 Task: Add Laclare Family Creamery Goat Jack, Goat Milk Cheese to the cart.
Action: Mouse moved to (817, 282)
Screenshot: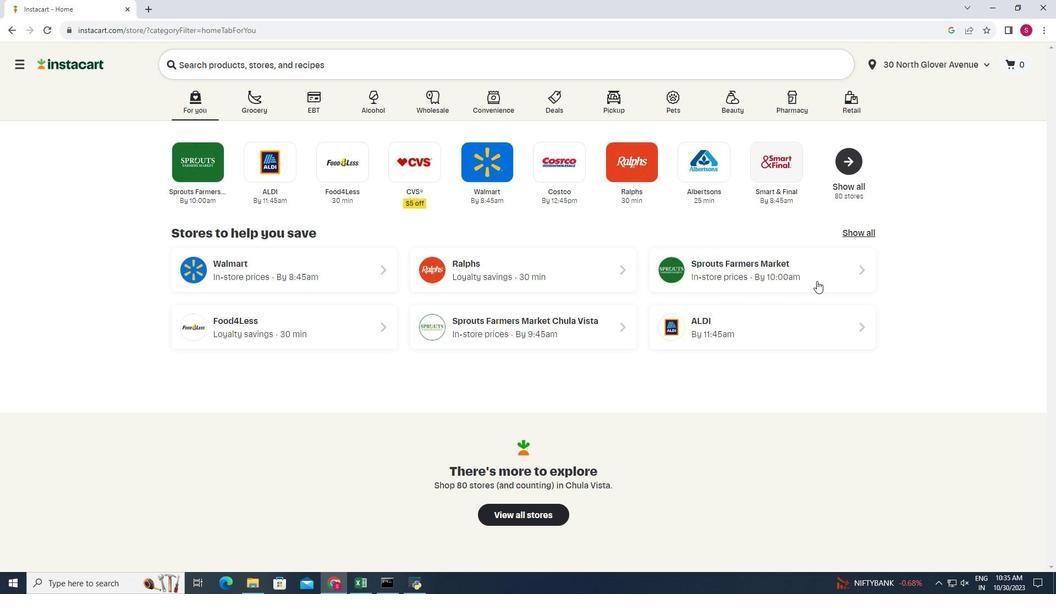 
Action: Mouse pressed left at (817, 282)
Screenshot: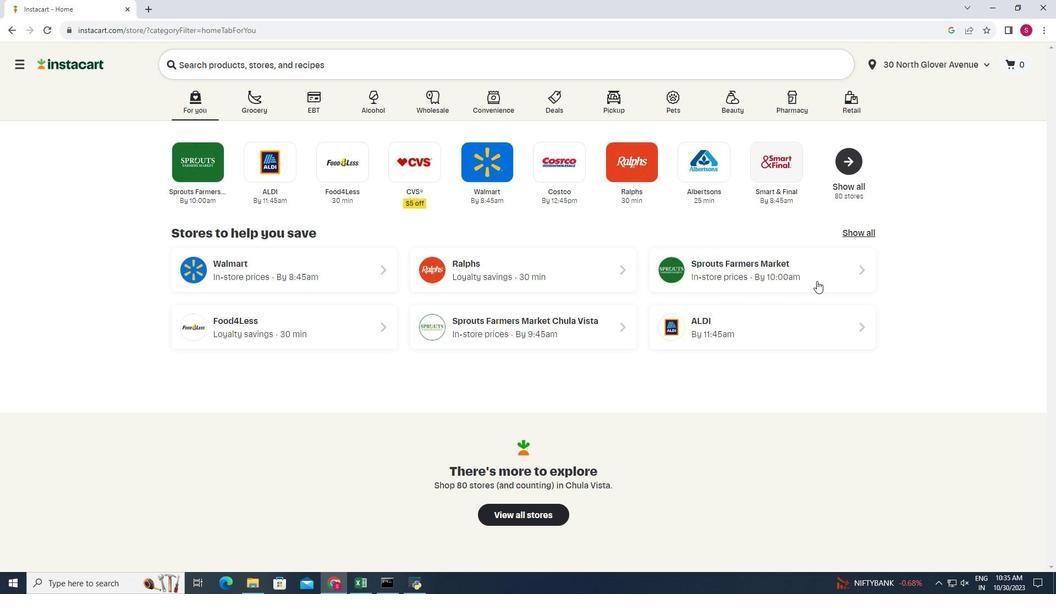 
Action: Mouse moved to (43, 485)
Screenshot: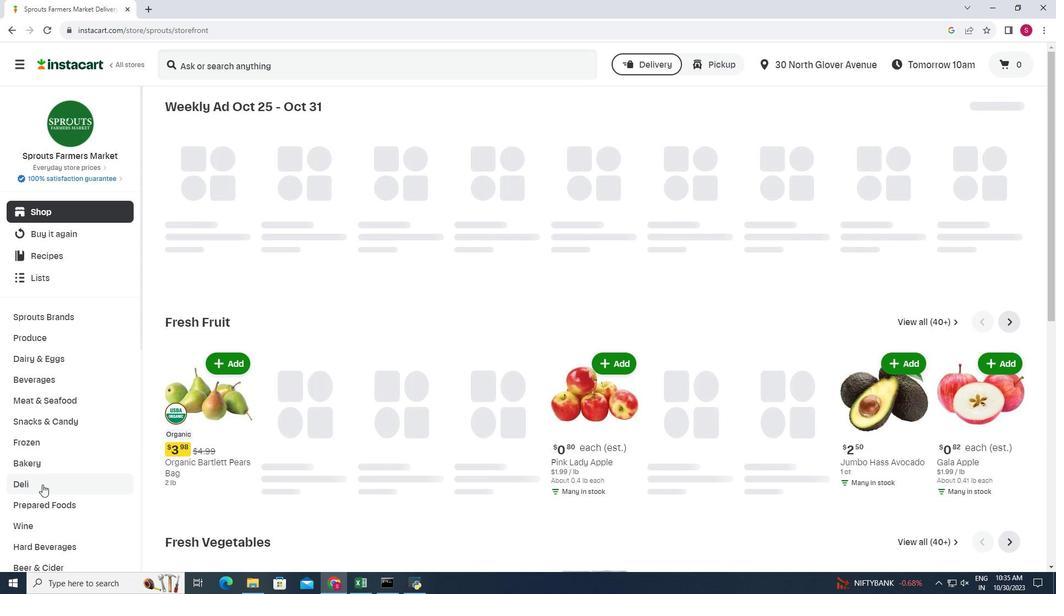 
Action: Mouse pressed left at (43, 485)
Screenshot: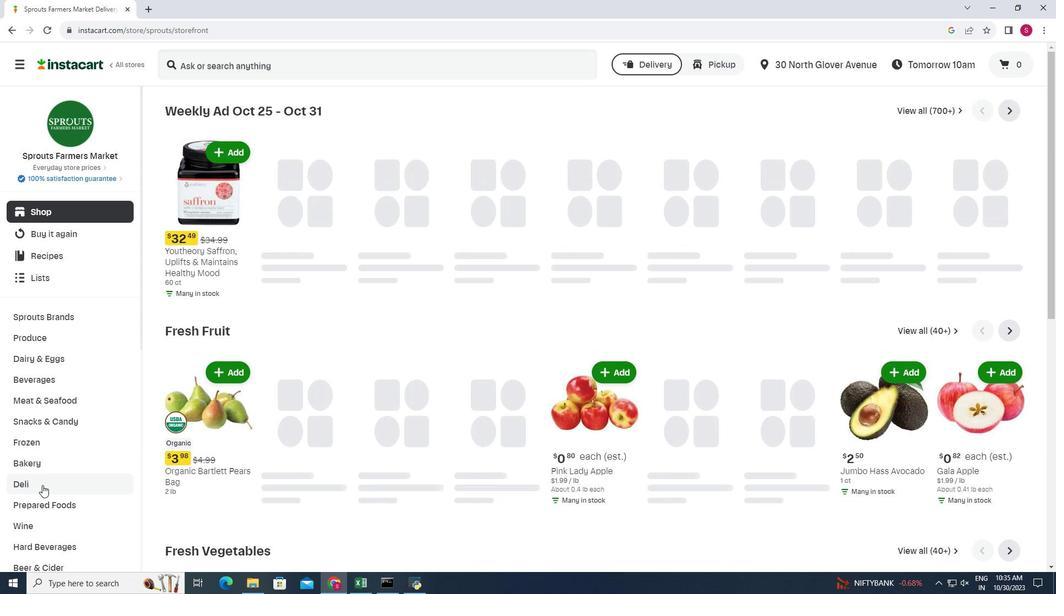 
Action: Mouse moved to (290, 134)
Screenshot: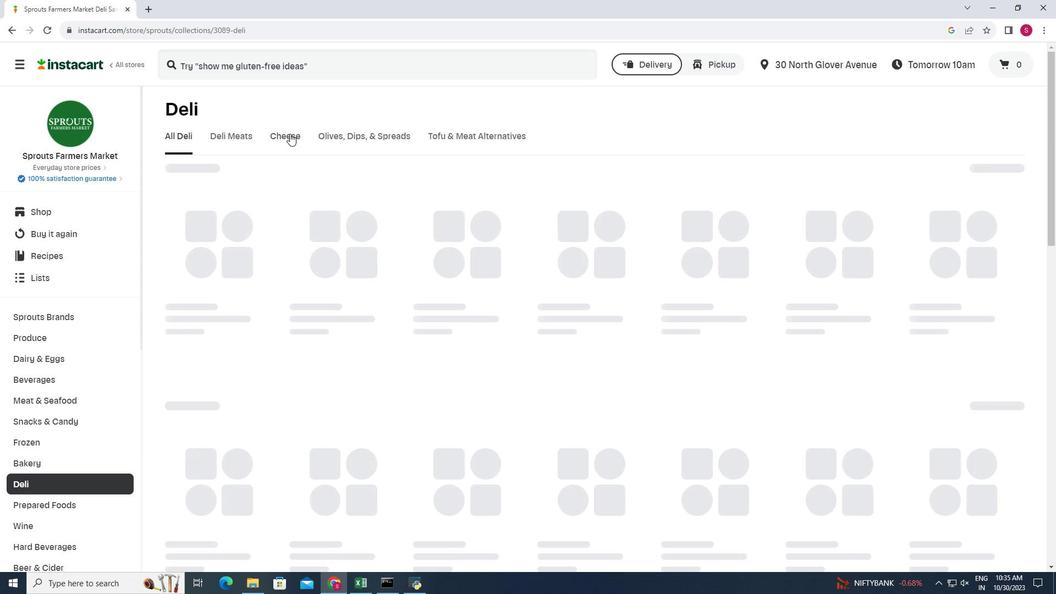 
Action: Mouse pressed left at (290, 134)
Screenshot: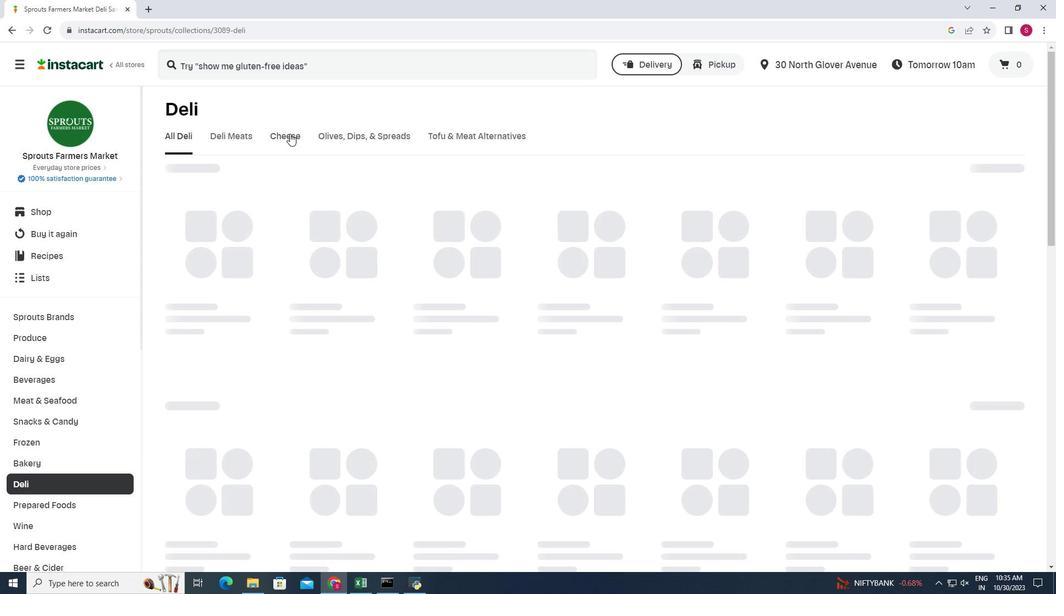 
Action: Mouse moved to (1031, 178)
Screenshot: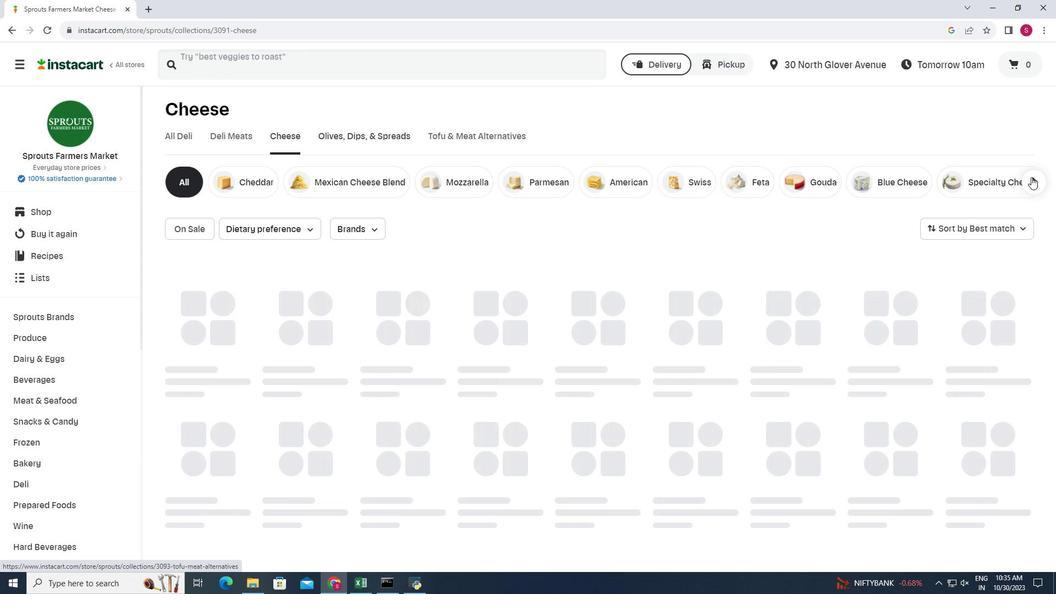 
Action: Mouse pressed left at (1031, 178)
Screenshot: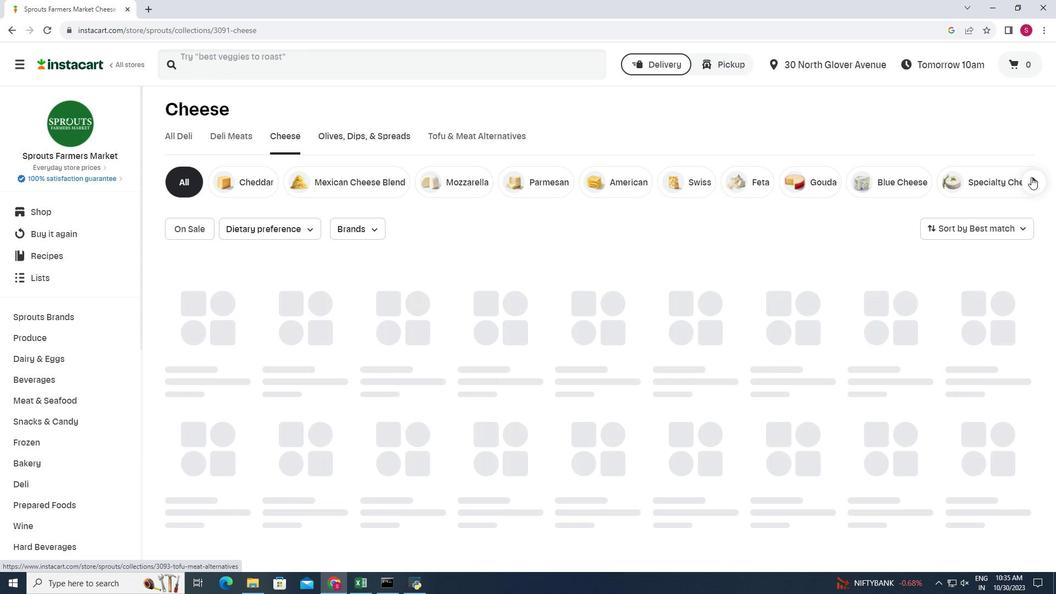 
Action: Mouse moved to (1035, 180)
Screenshot: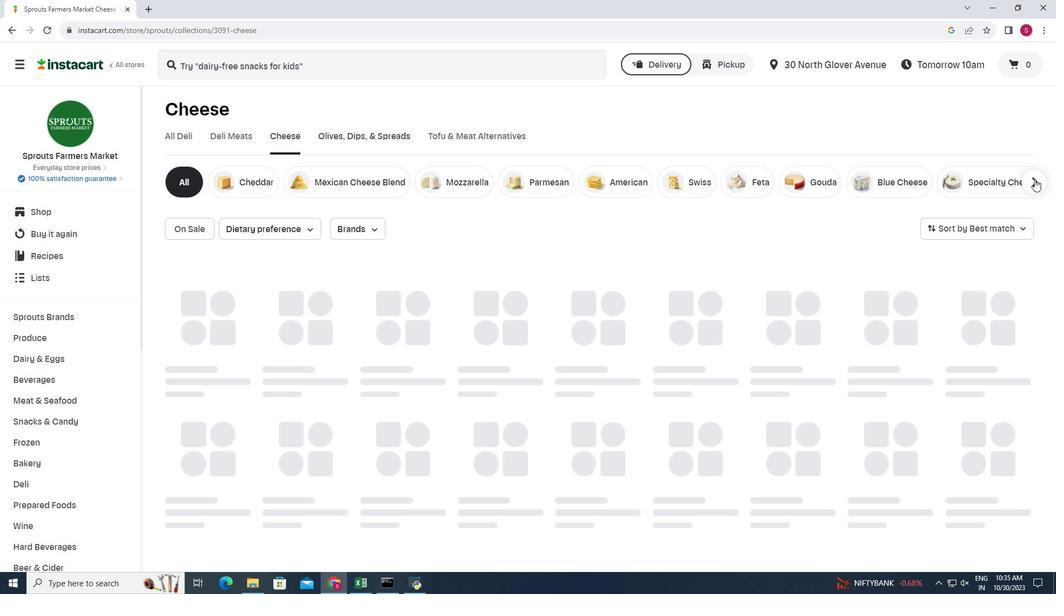 
Action: Mouse pressed left at (1035, 180)
Screenshot: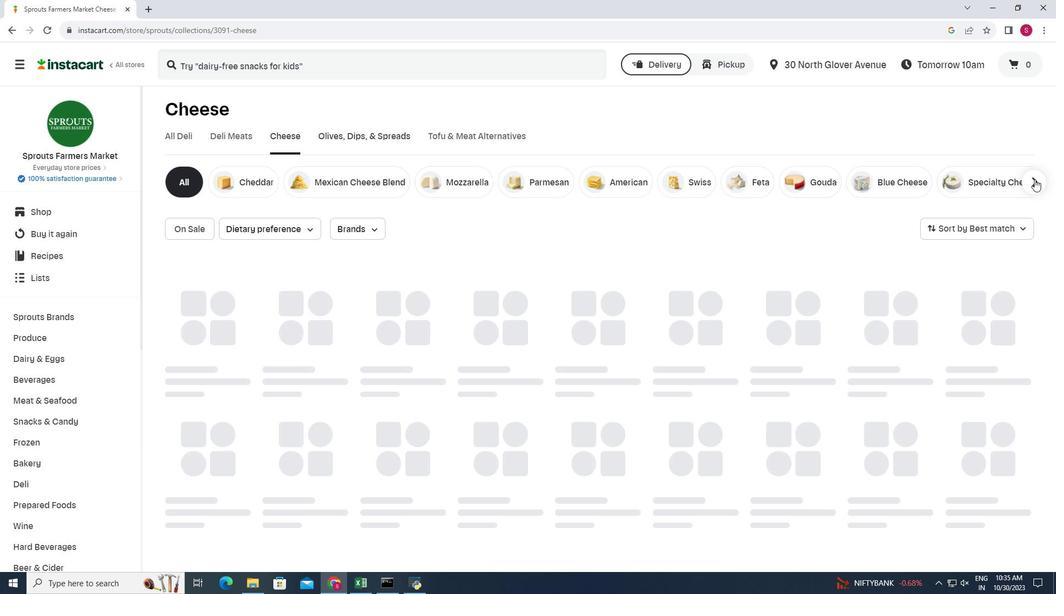 
Action: Mouse moved to (948, 180)
Screenshot: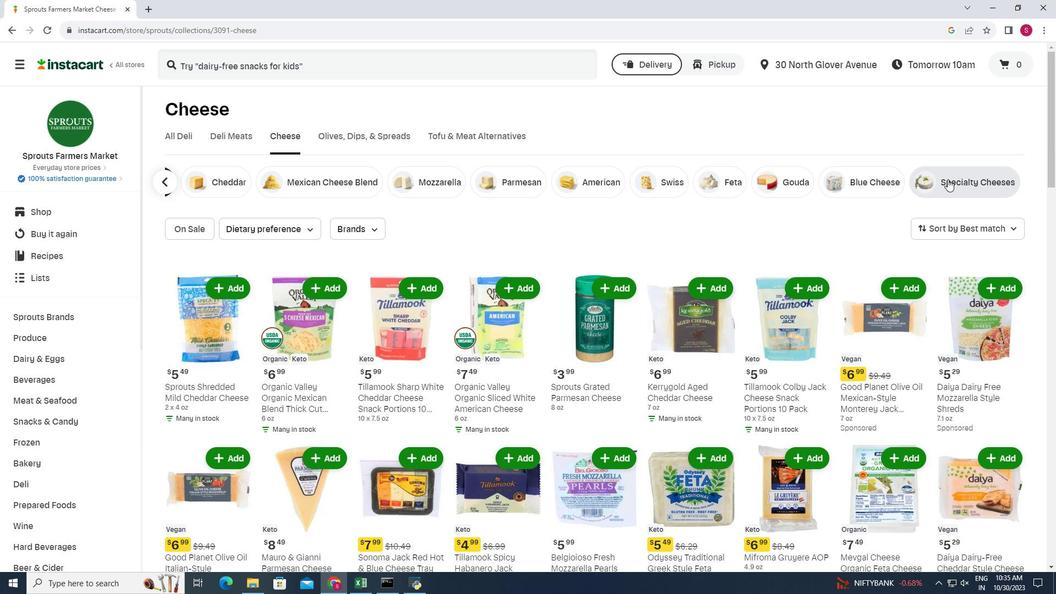 
Action: Mouse pressed left at (948, 180)
Screenshot: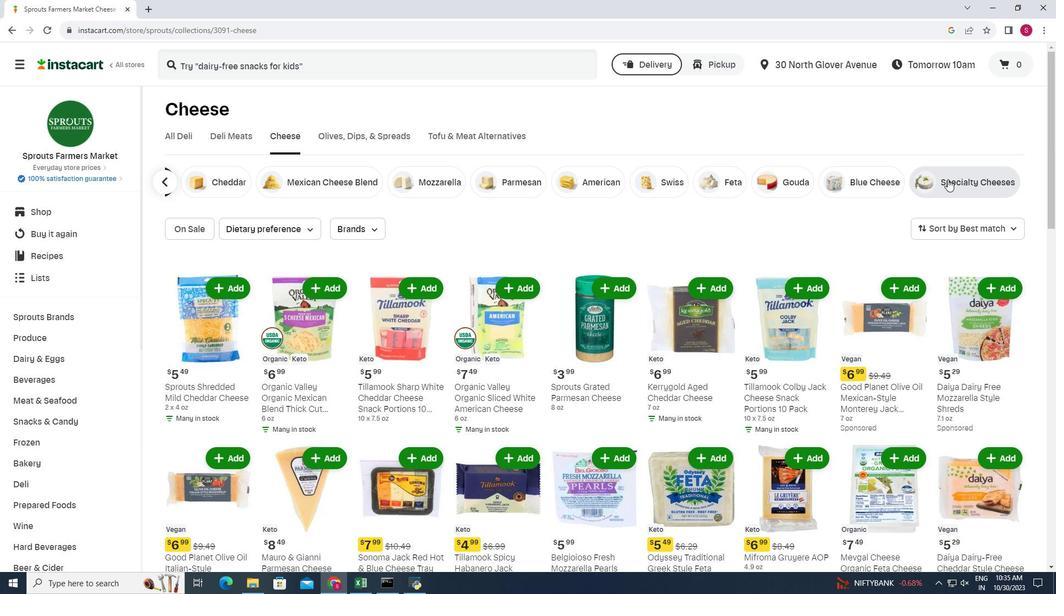 
Action: Mouse moved to (139, 266)
Screenshot: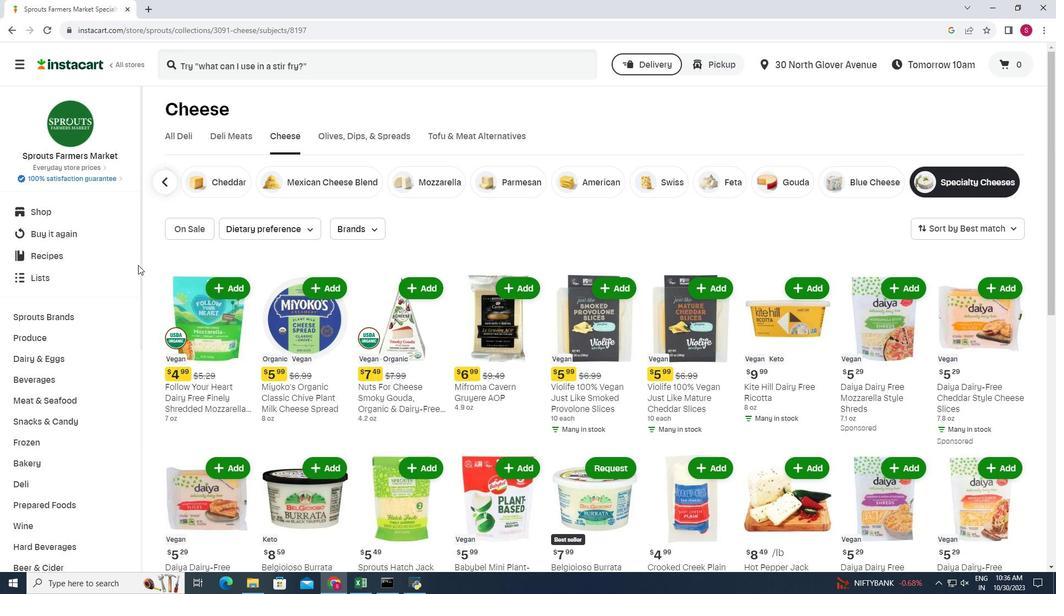 
Action: Mouse scrolled (139, 265) with delta (0, 0)
Screenshot: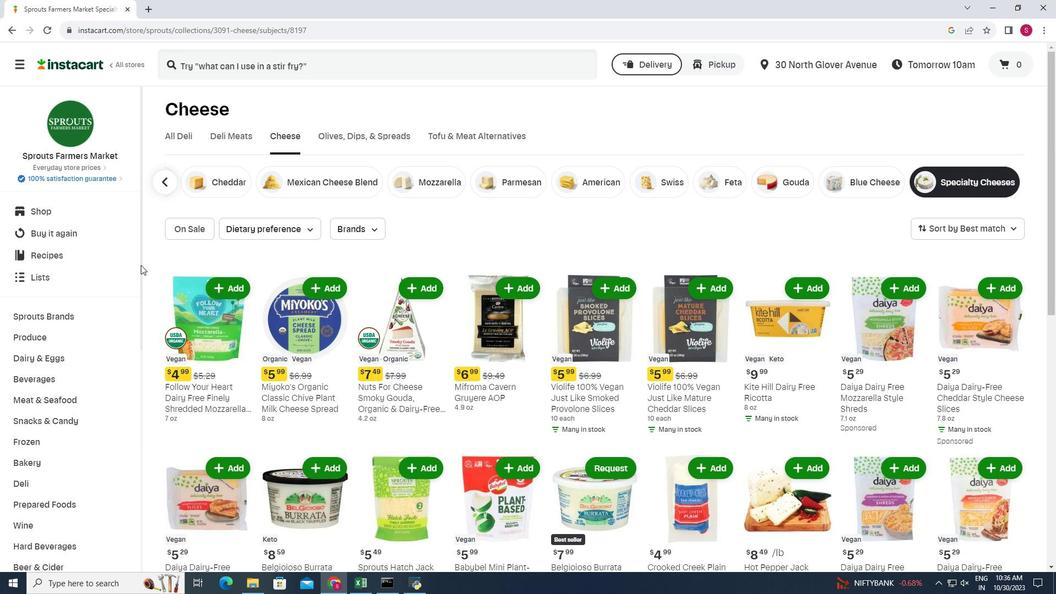 
Action: Mouse moved to (291, 279)
Screenshot: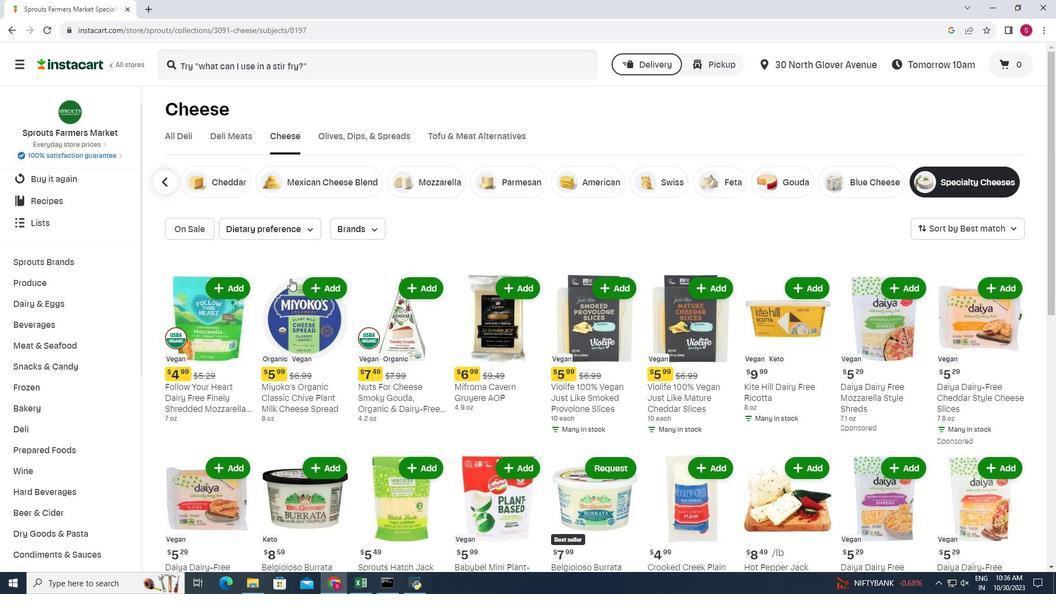 
Action: Mouse scrolled (291, 279) with delta (0, 0)
Screenshot: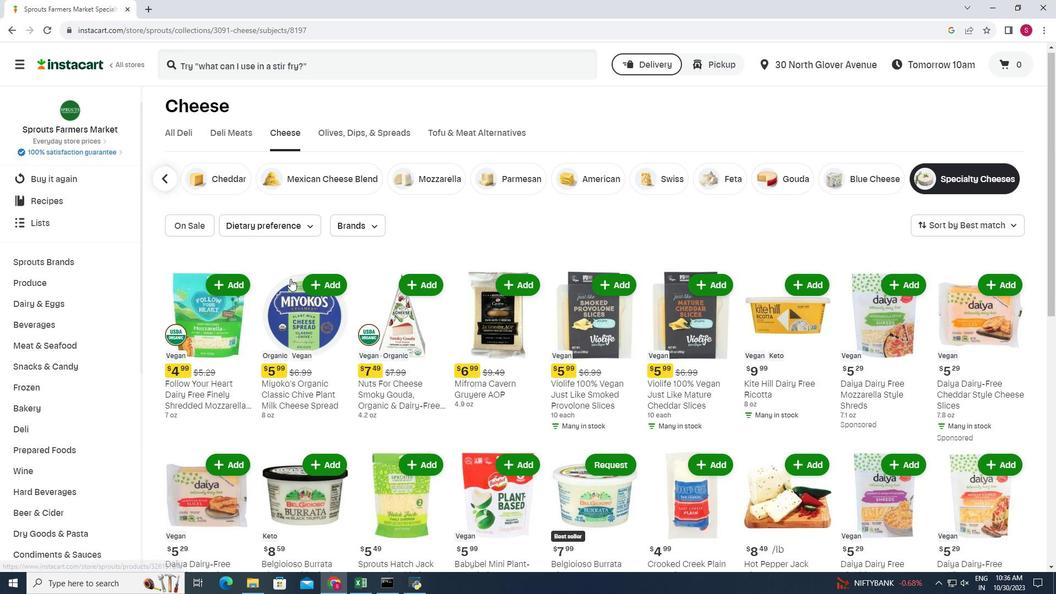
Action: Mouse moved to (1001, 314)
Screenshot: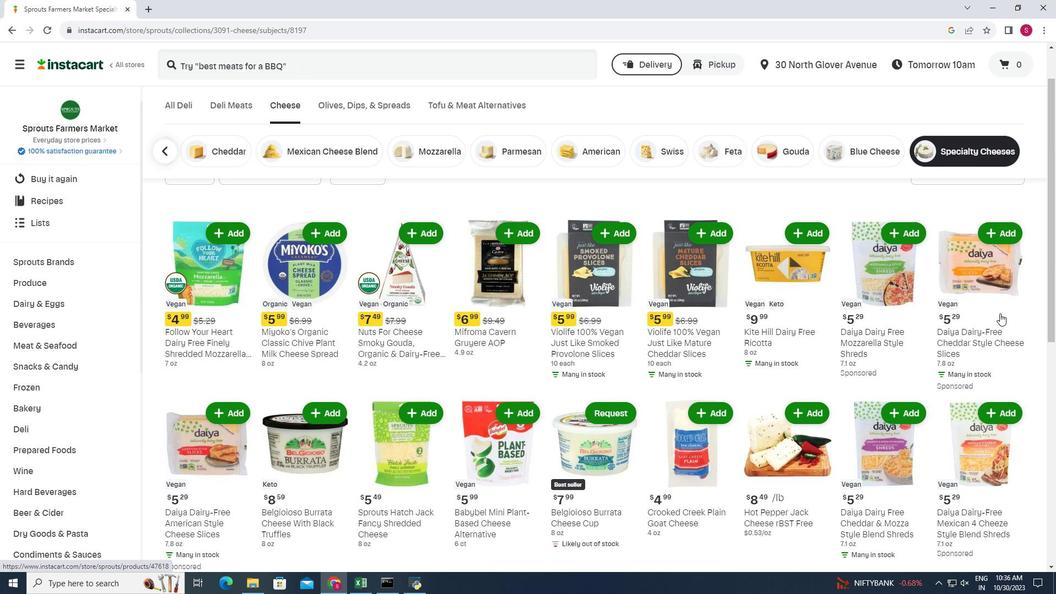 
Action: Mouse scrolled (1001, 314) with delta (0, 0)
Screenshot: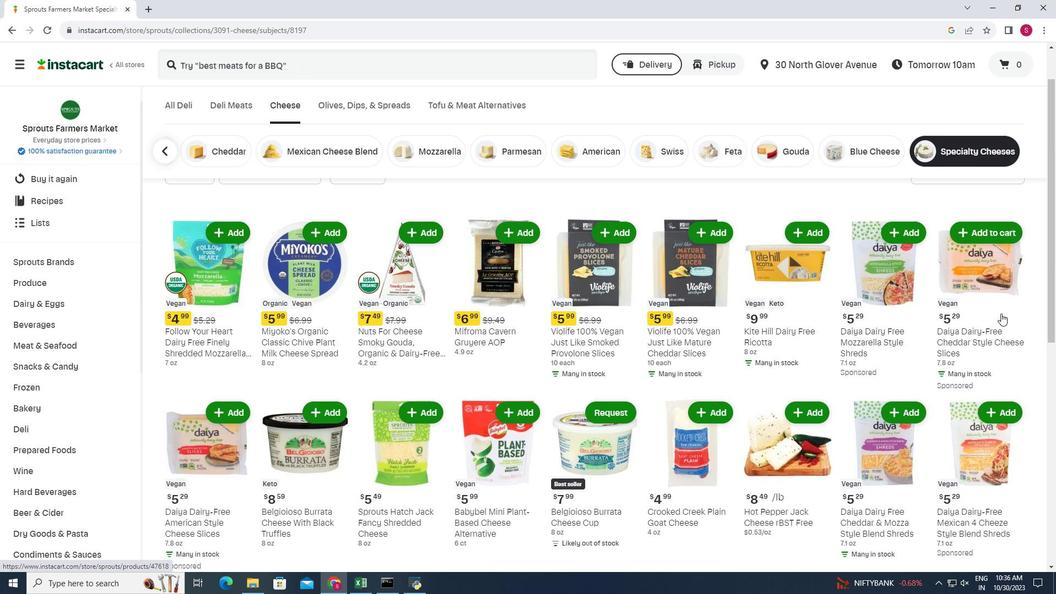 
Action: Mouse moved to (1002, 314)
Screenshot: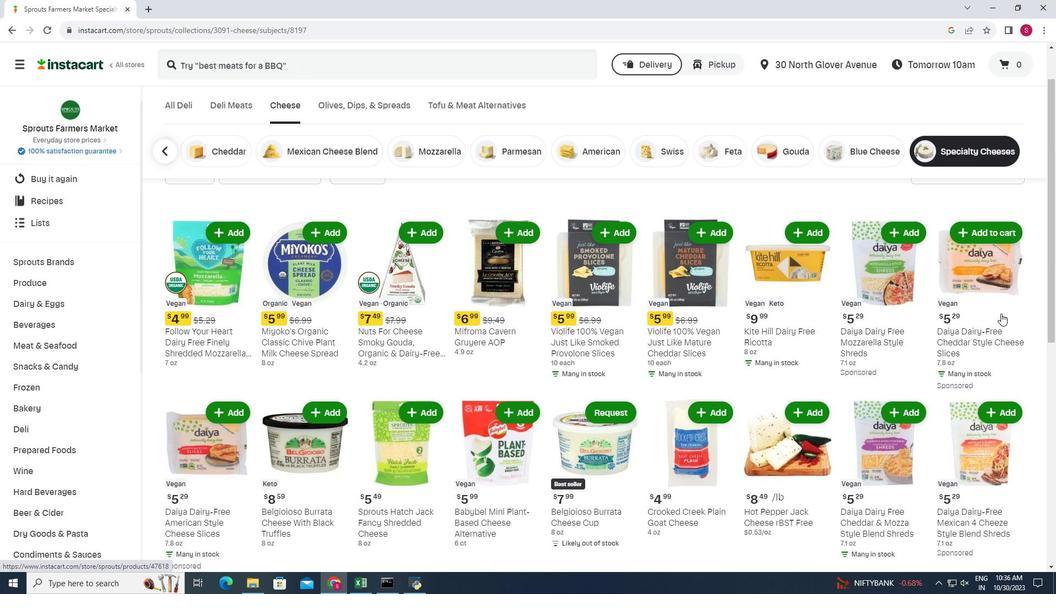 
Action: Mouse scrolled (1002, 314) with delta (0, 0)
Screenshot: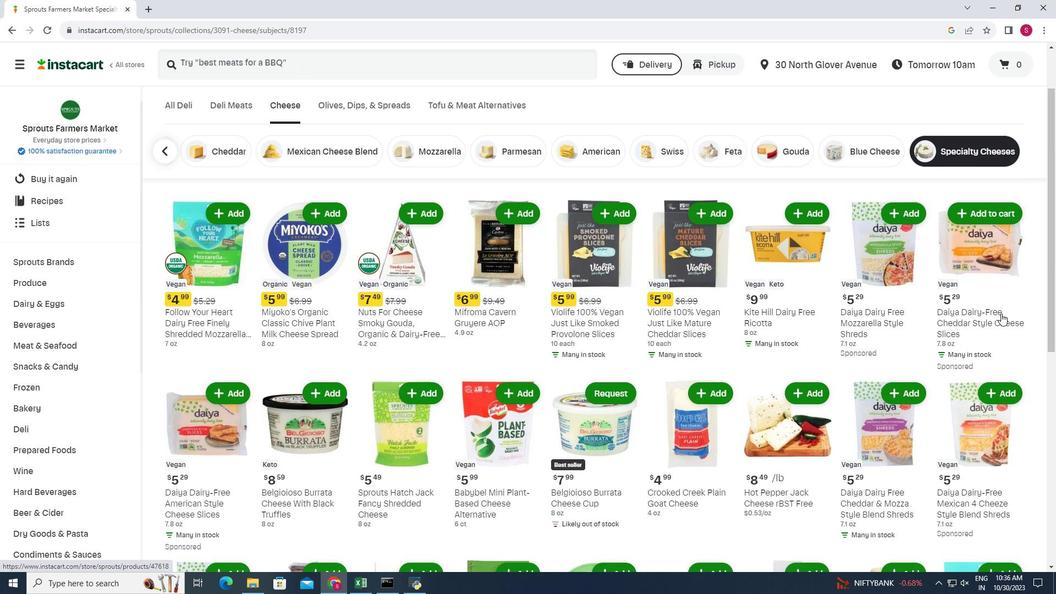 
Action: Mouse moved to (187, 362)
Screenshot: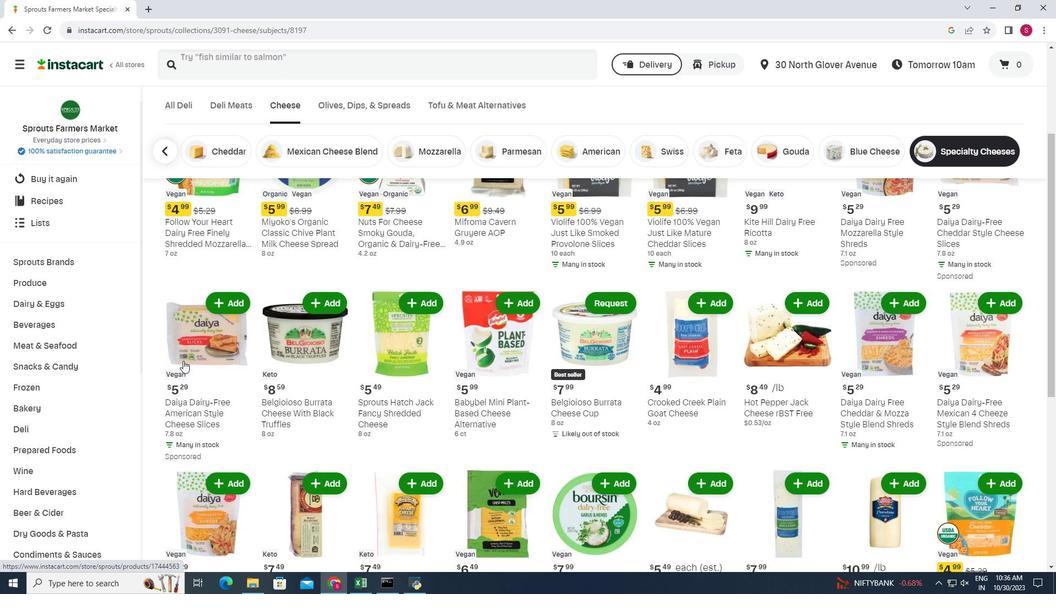 
Action: Mouse scrolled (187, 361) with delta (0, 0)
Screenshot: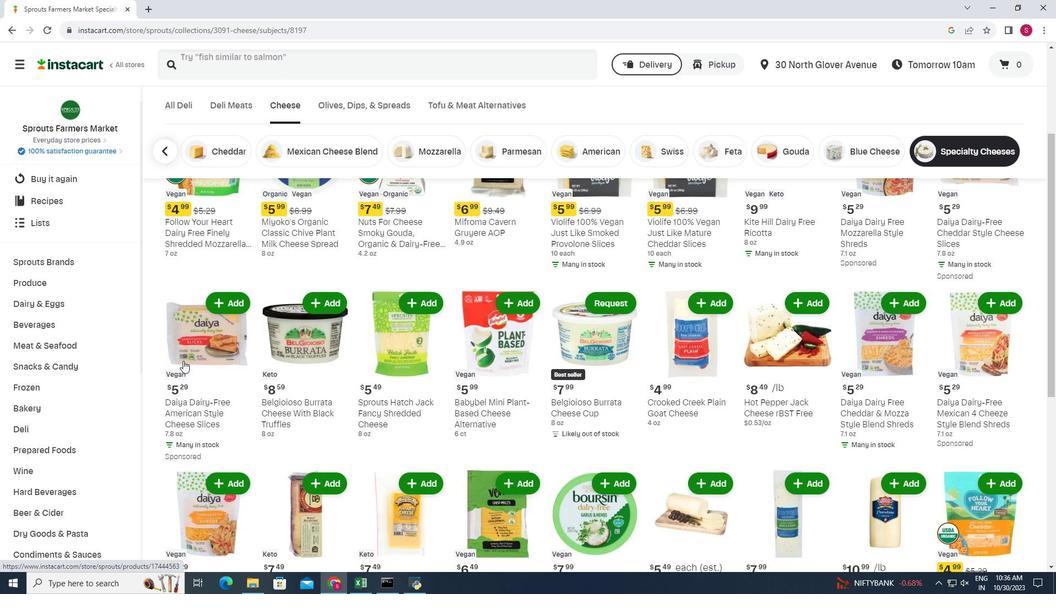 
Action: Mouse moved to (181, 361)
Screenshot: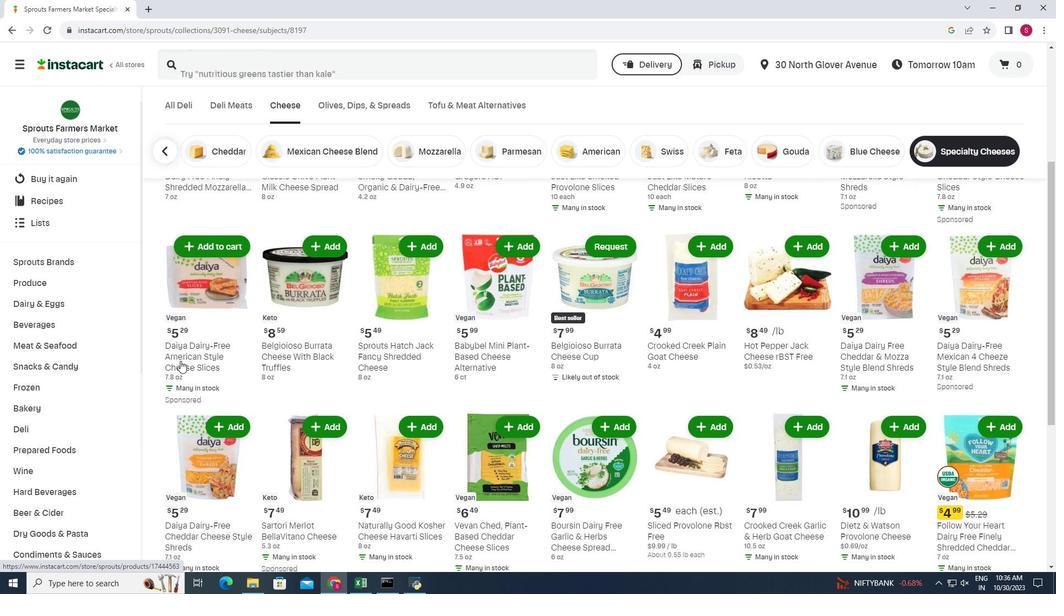 
Action: Mouse scrolled (181, 361) with delta (0, 0)
Screenshot: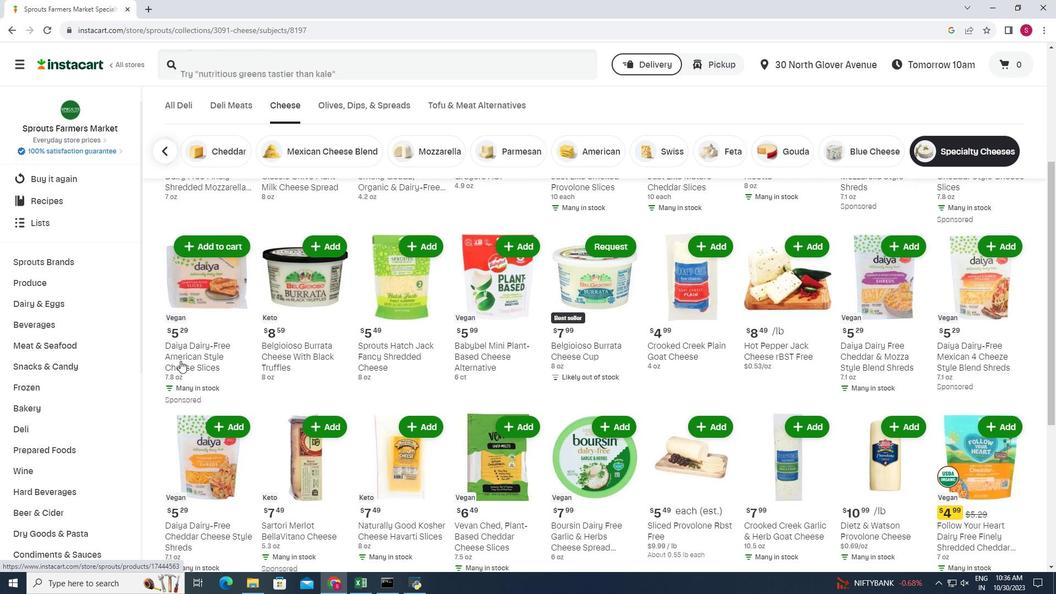 
Action: Mouse moved to (180, 361)
Screenshot: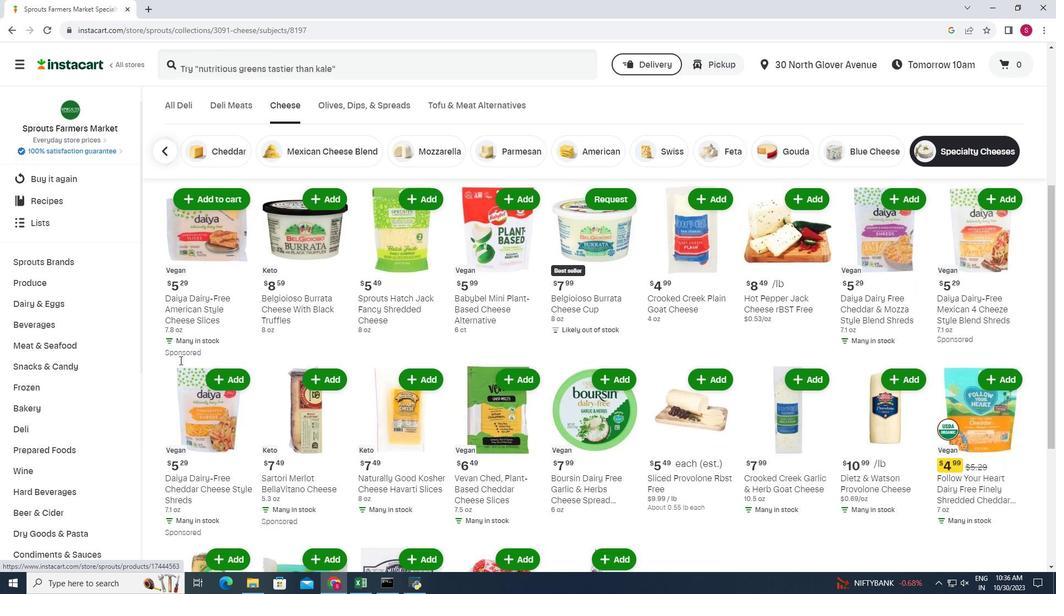 
Action: Mouse scrolled (180, 360) with delta (0, 0)
Screenshot: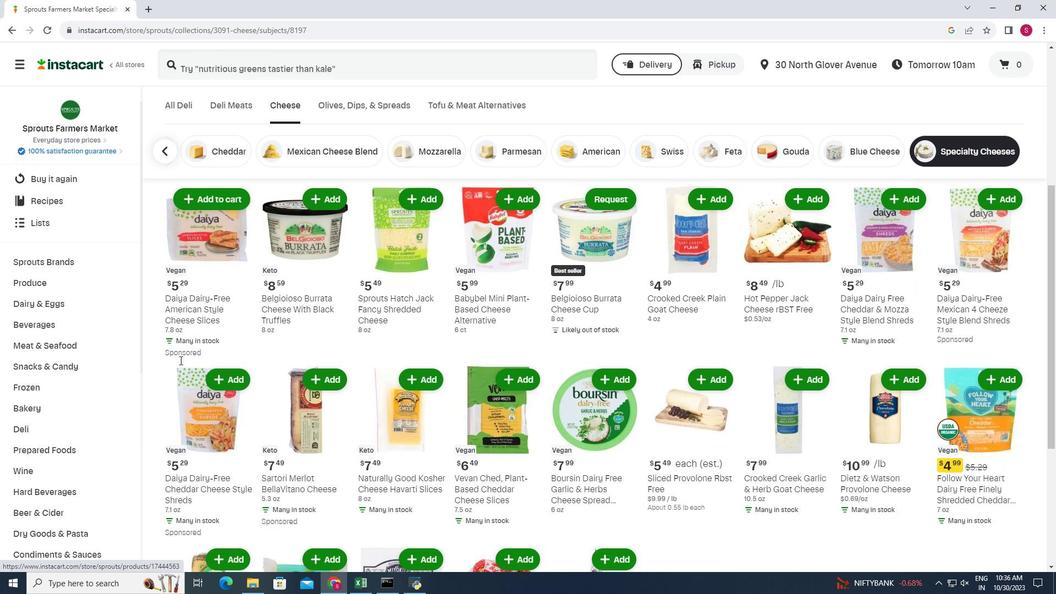 
Action: Mouse moved to (1011, 396)
Screenshot: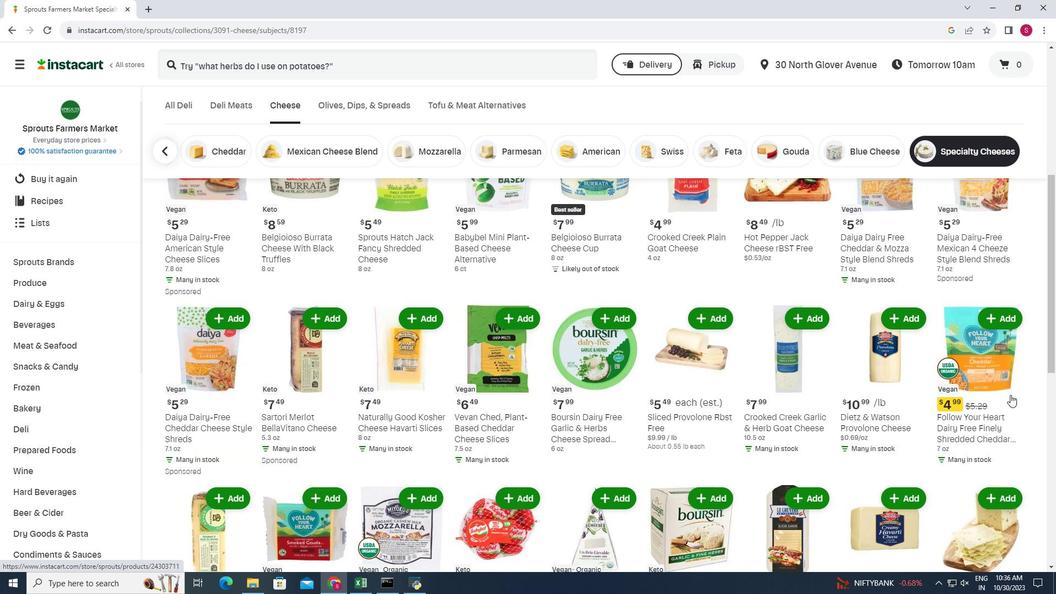 
Action: Mouse scrolled (1011, 395) with delta (0, 0)
Screenshot: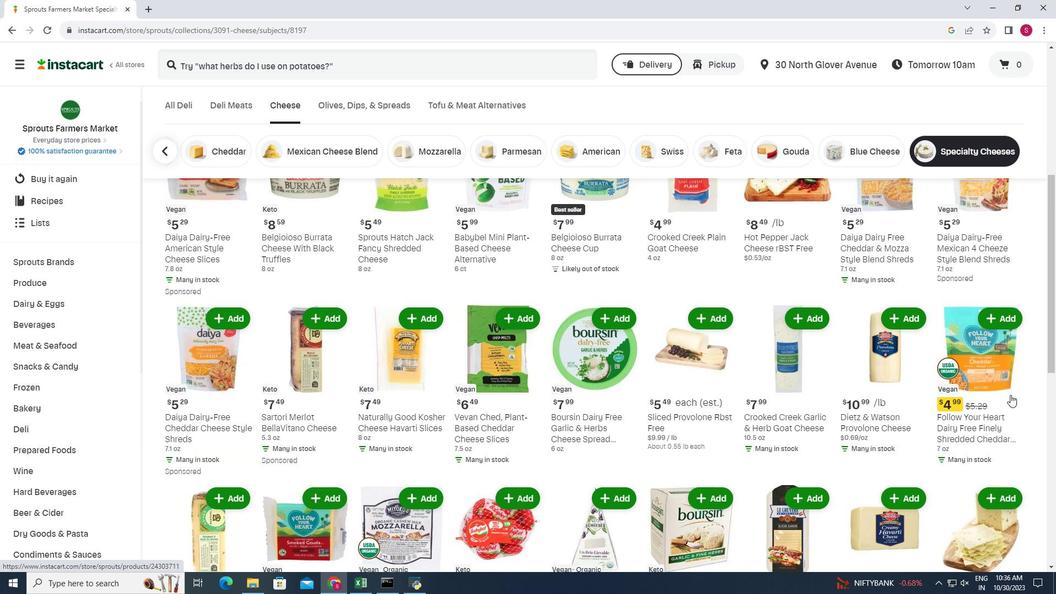 
Action: Mouse moved to (1011, 396)
Screenshot: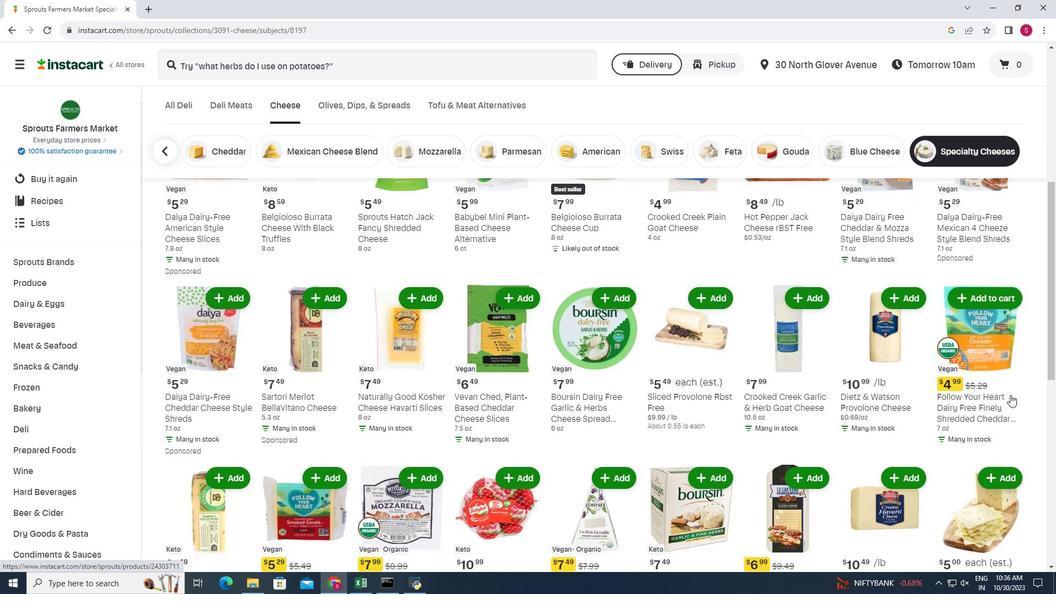 
Action: Mouse scrolled (1011, 395) with delta (0, 0)
Screenshot: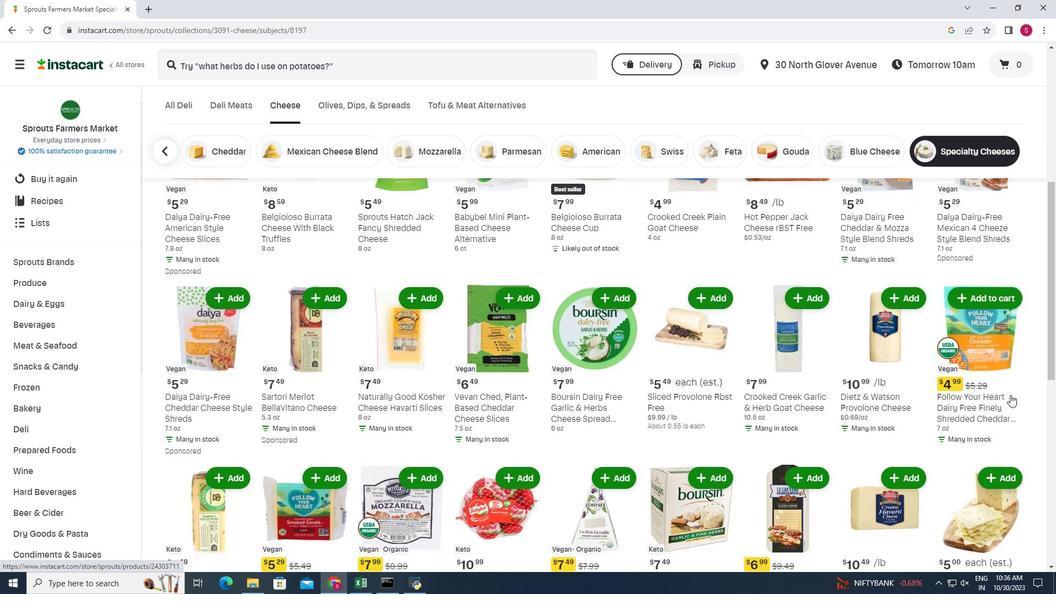 
Action: Mouse scrolled (1011, 395) with delta (0, 0)
Screenshot: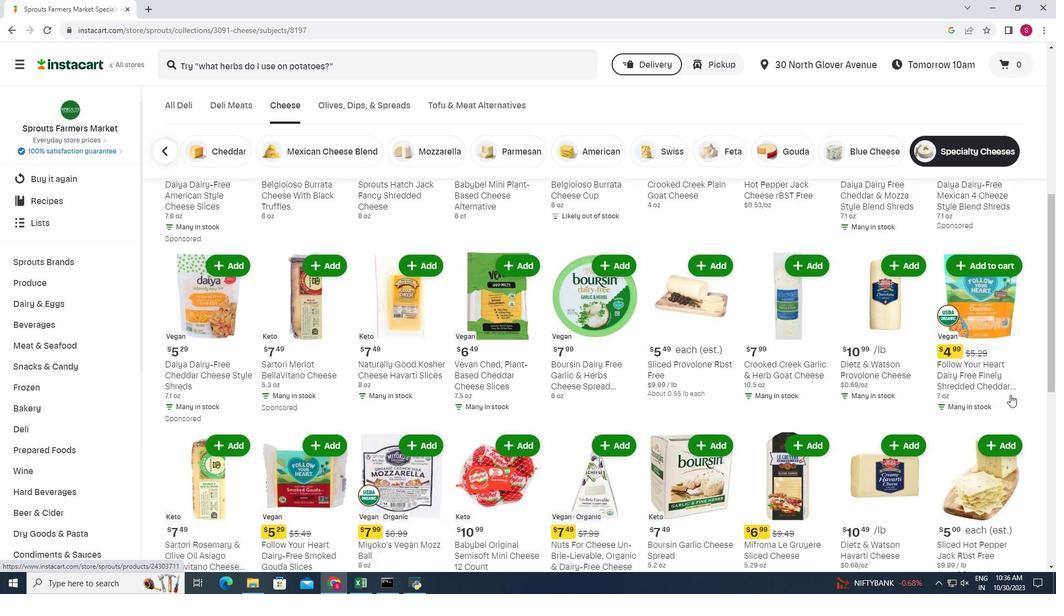 
Action: Mouse moved to (174, 372)
Screenshot: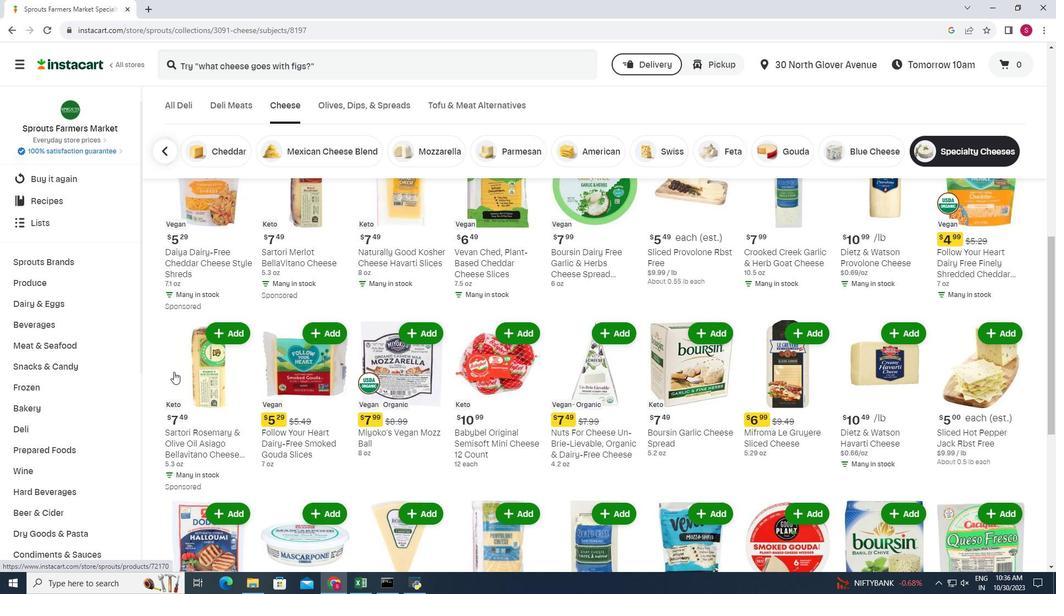 
Action: Mouse scrolled (174, 372) with delta (0, 0)
Screenshot: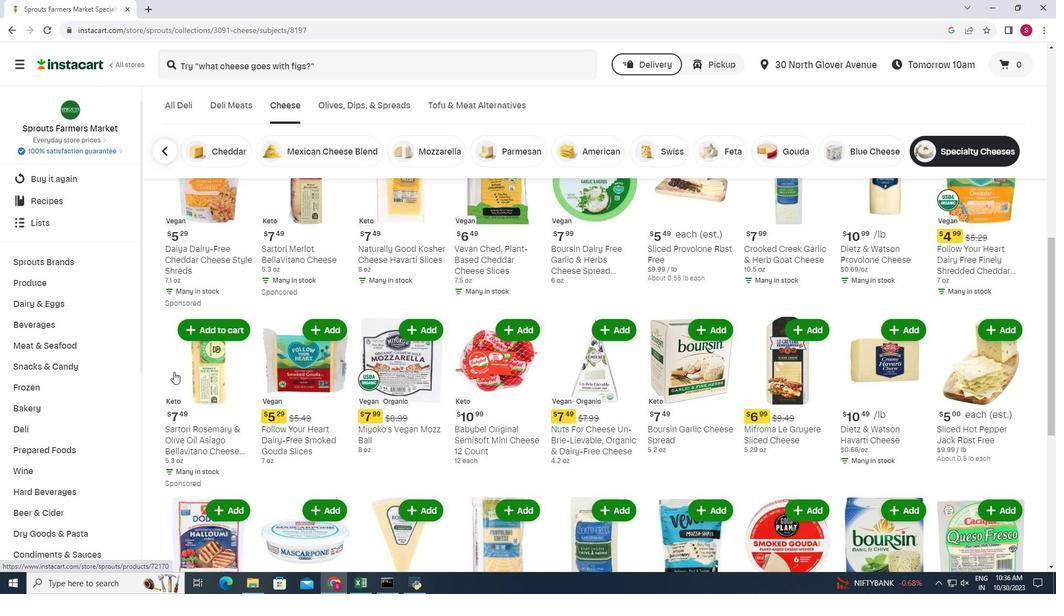 
Action: Mouse scrolled (174, 372) with delta (0, 0)
Screenshot: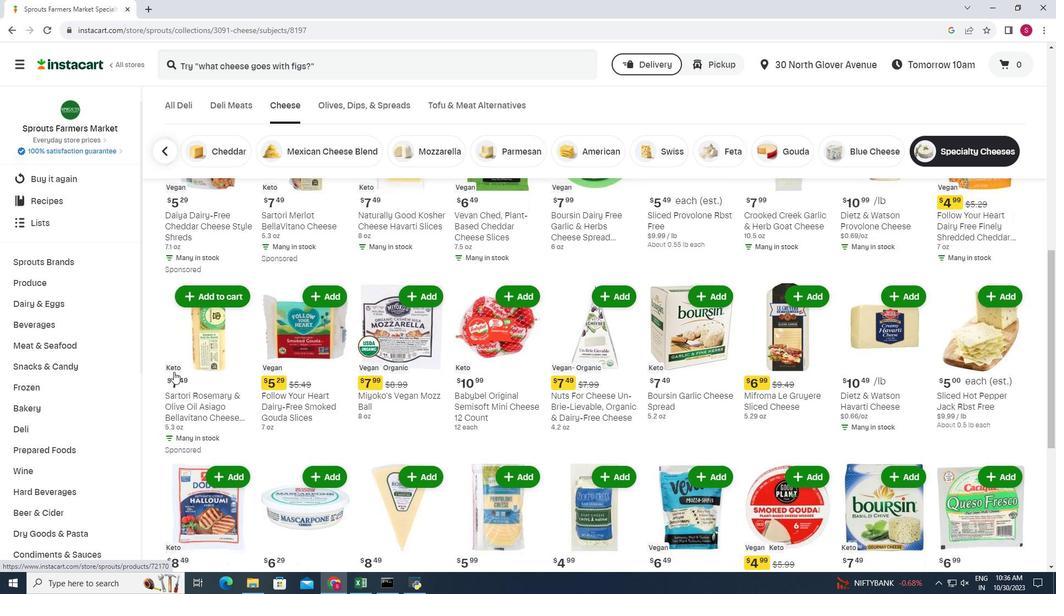 
Action: Mouse scrolled (174, 372) with delta (0, 0)
Screenshot: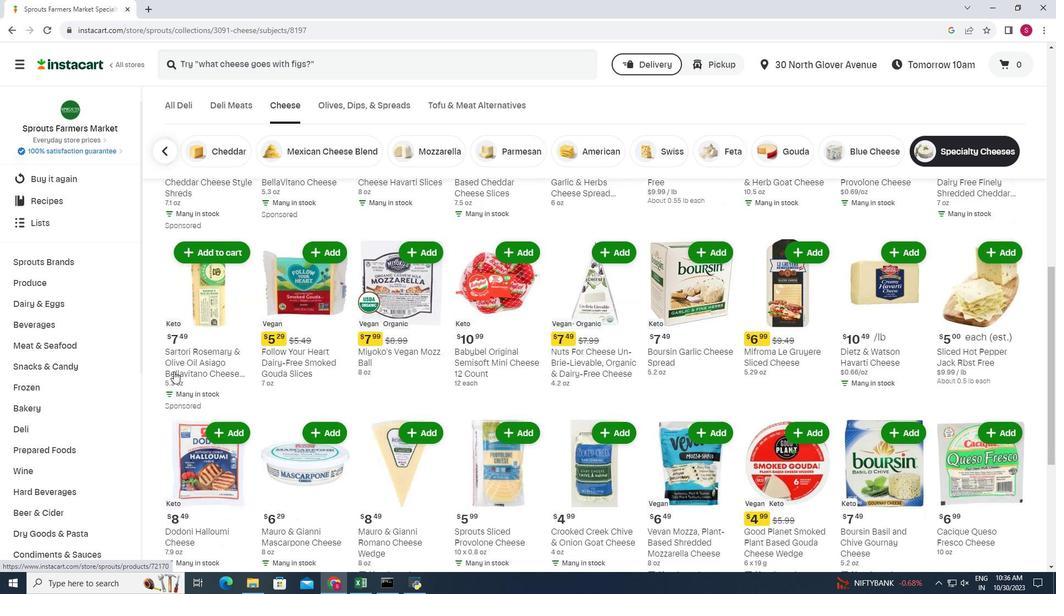 
Action: Mouse moved to (1052, 395)
Screenshot: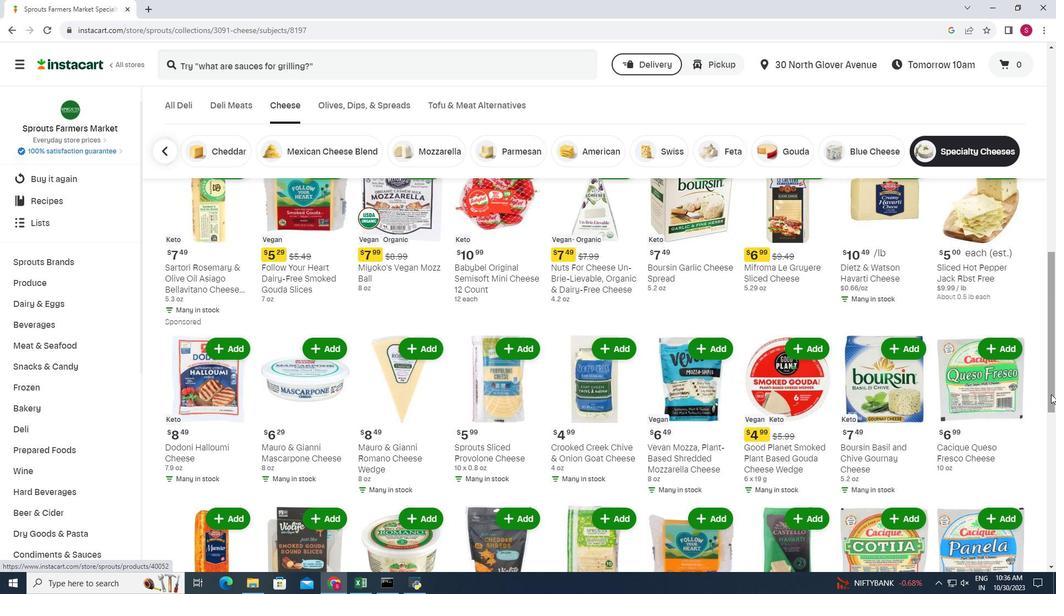
Action: Mouse scrolled (1052, 394) with delta (0, 0)
Screenshot: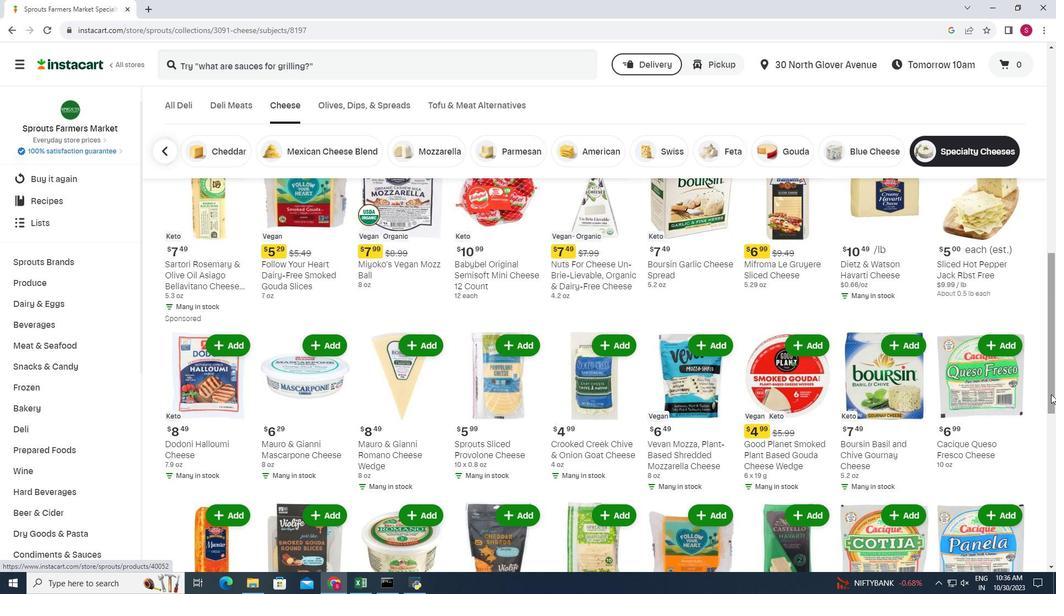 
Action: Mouse scrolled (1052, 394) with delta (0, 0)
Screenshot: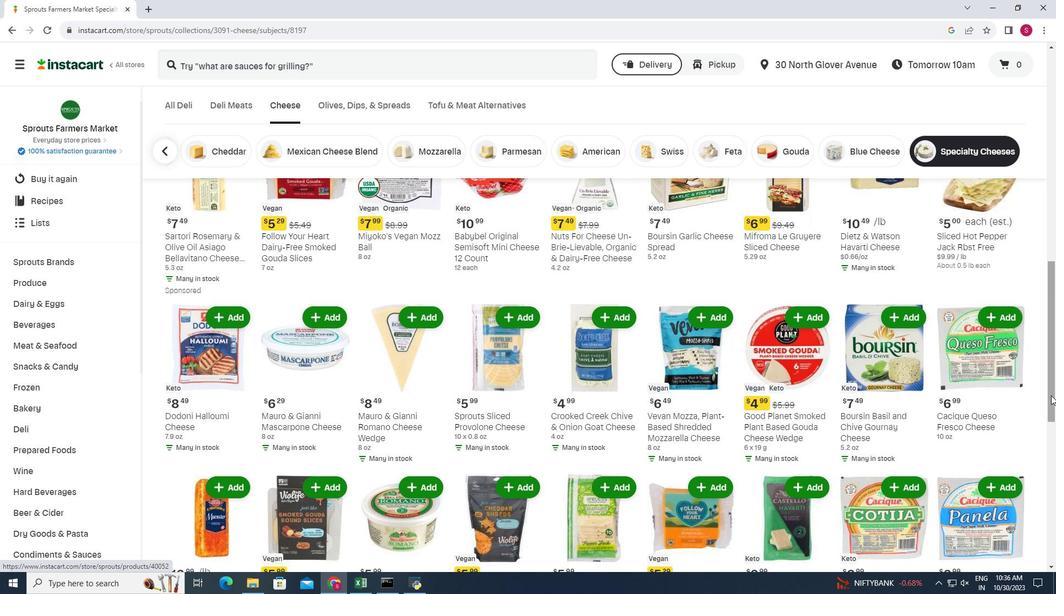 
Action: Mouse moved to (1052, 396)
Screenshot: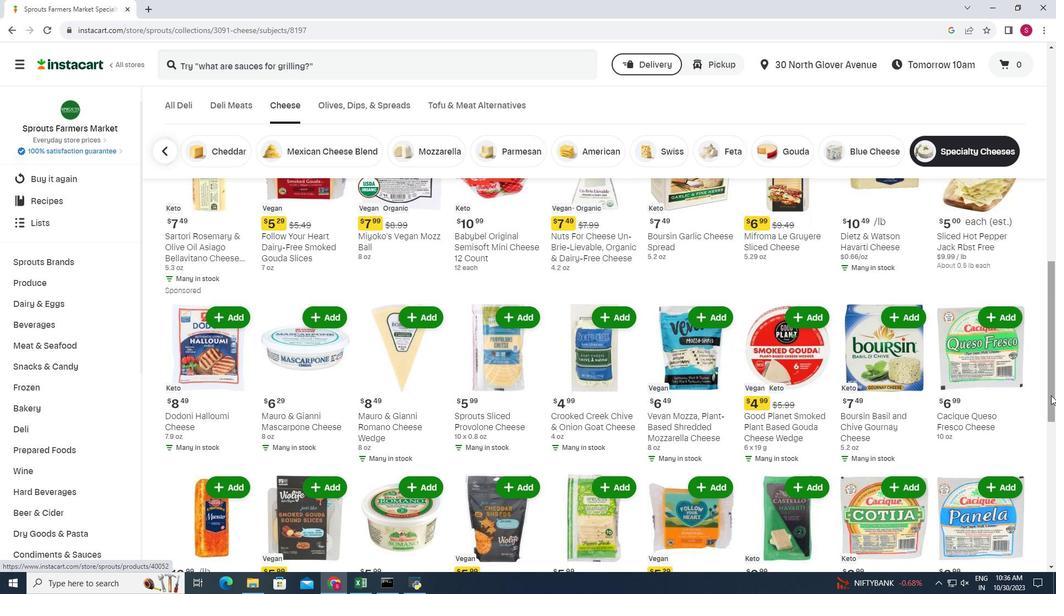 
Action: Mouse scrolled (1052, 396) with delta (0, 0)
Screenshot: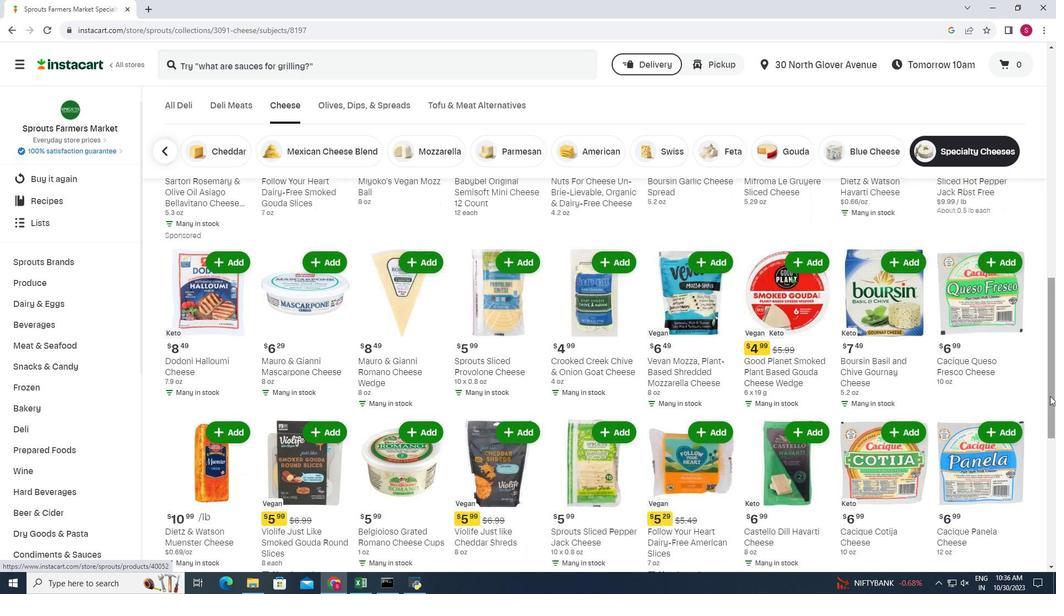 
Action: Mouse moved to (215, 381)
Screenshot: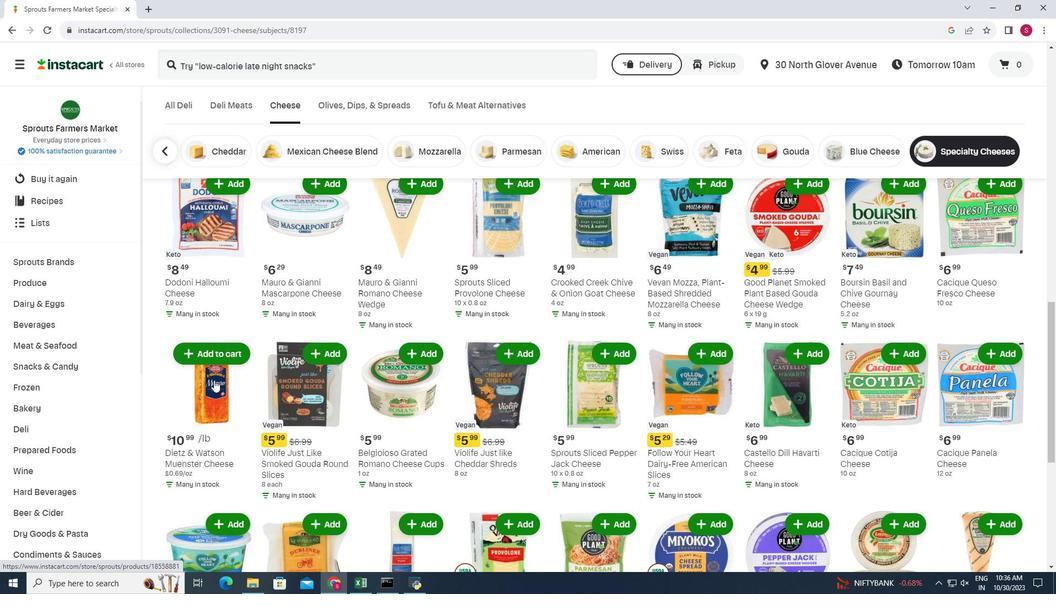 
Action: Mouse scrolled (215, 380) with delta (0, 0)
Screenshot: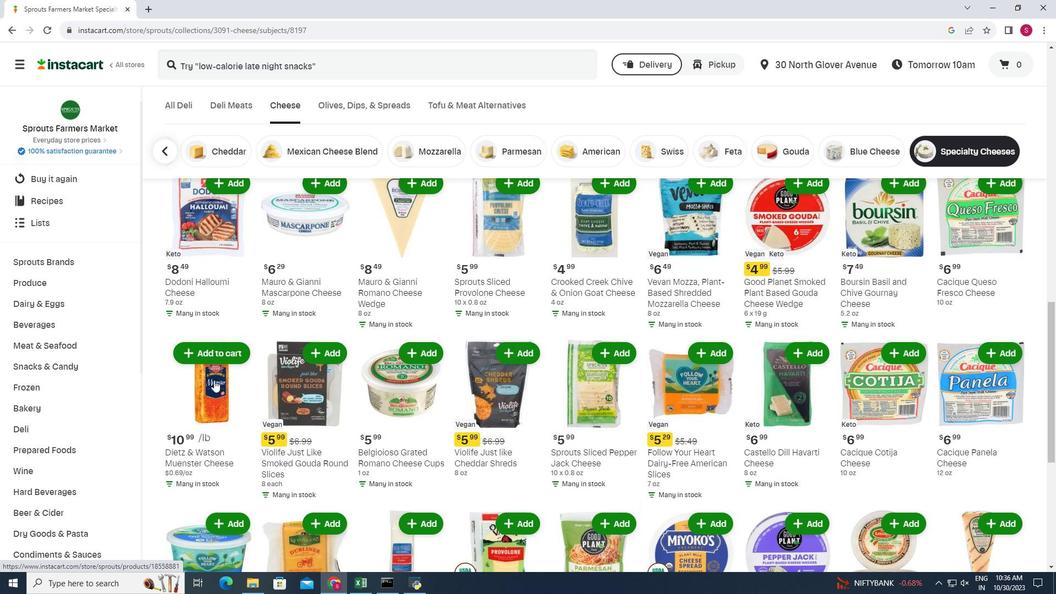 
Action: Mouse scrolled (215, 380) with delta (0, 0)
Screenshot: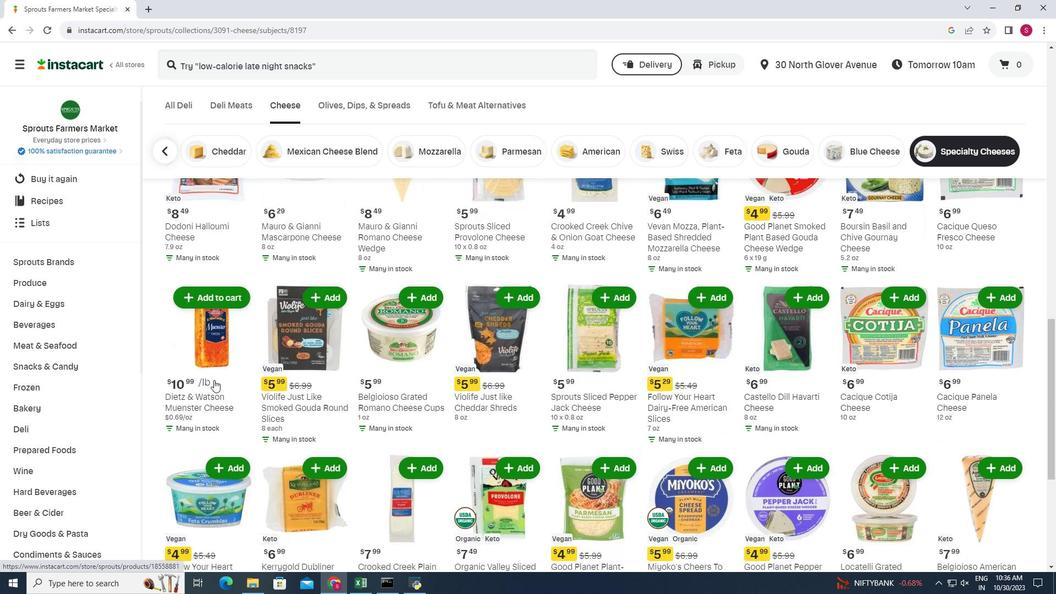 
Action: Mouse scrolled (215, 380) with delta (0, 0)
Screenshot: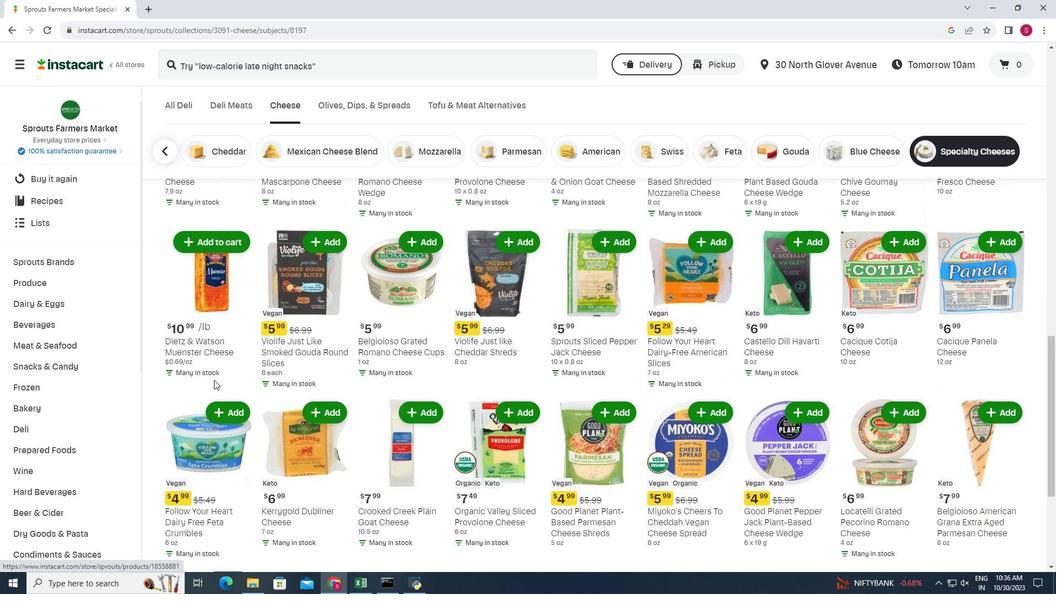 
Action: Mouse moved to (968, 445)
Screenshot: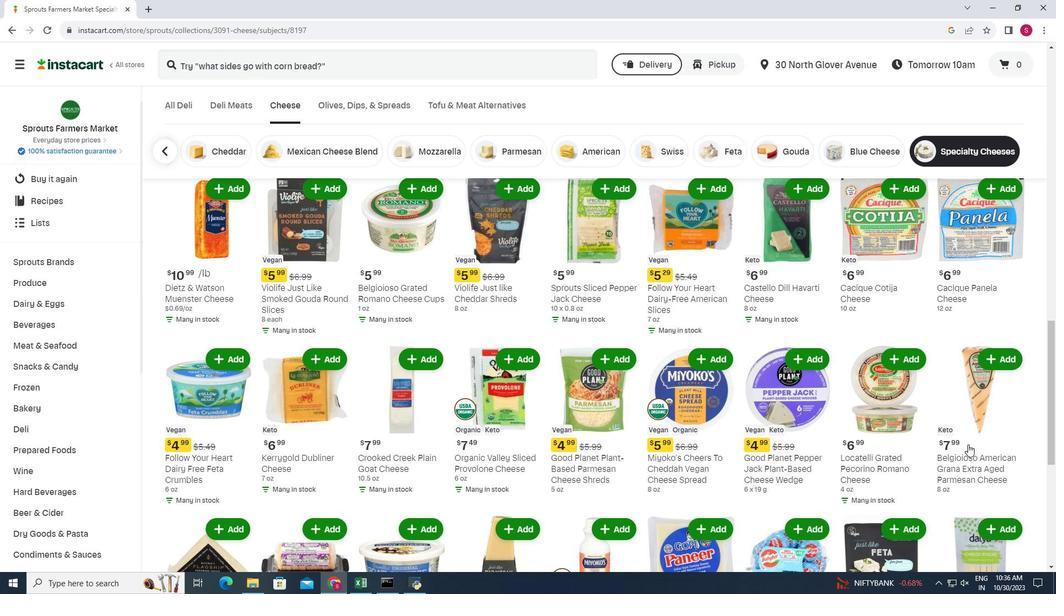 
Action: Mouse scrolled (968, 444) with delta (0, 0)
Screenshot: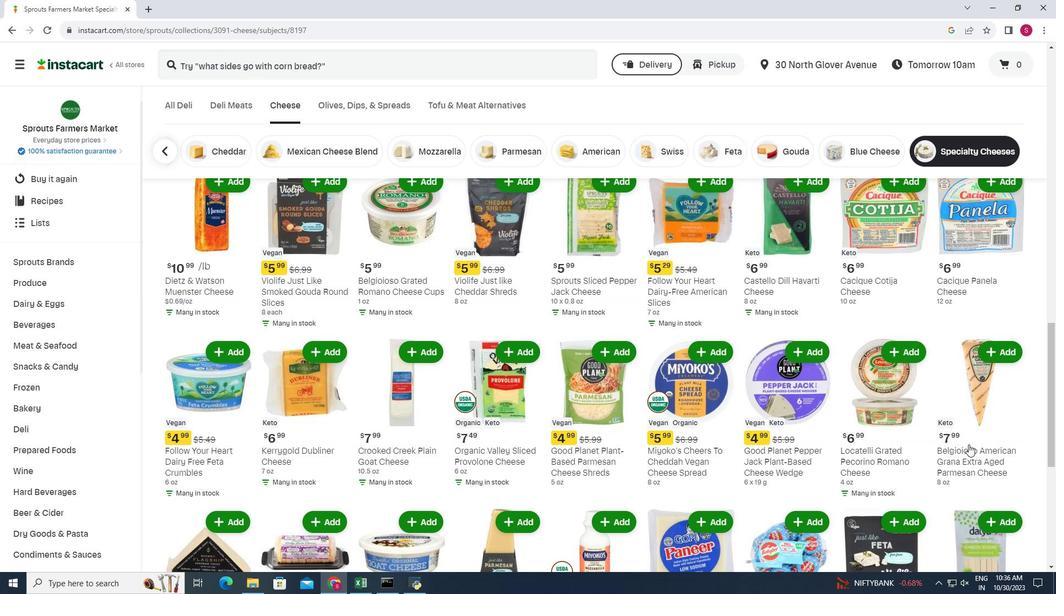 
Action: Mouse moved to (969, 445)
Screenshot: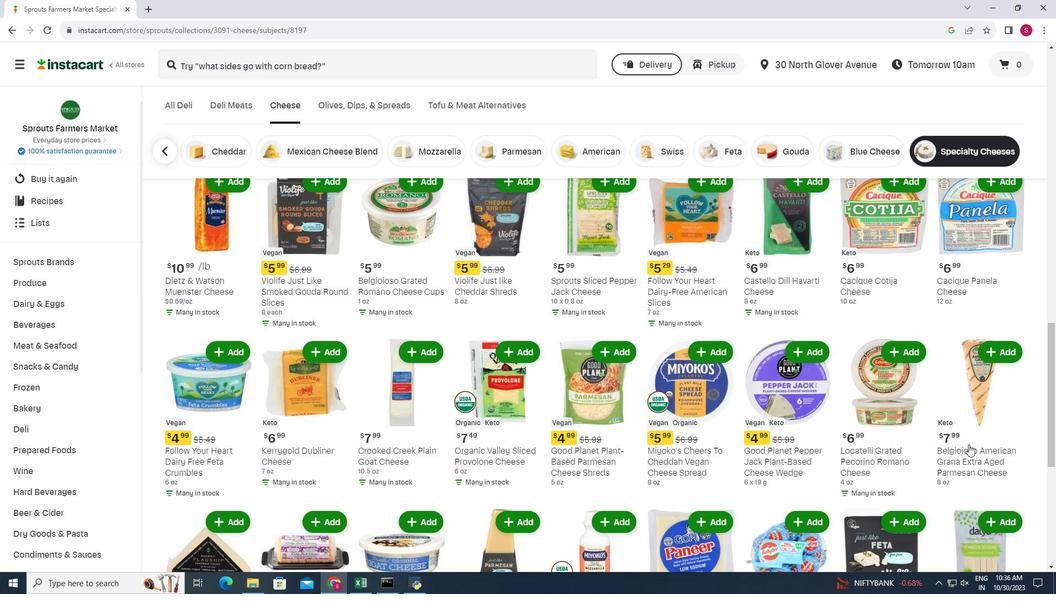 
Action: Mouse scrolled (969, 444) with delta (0, 0)
Screenshot: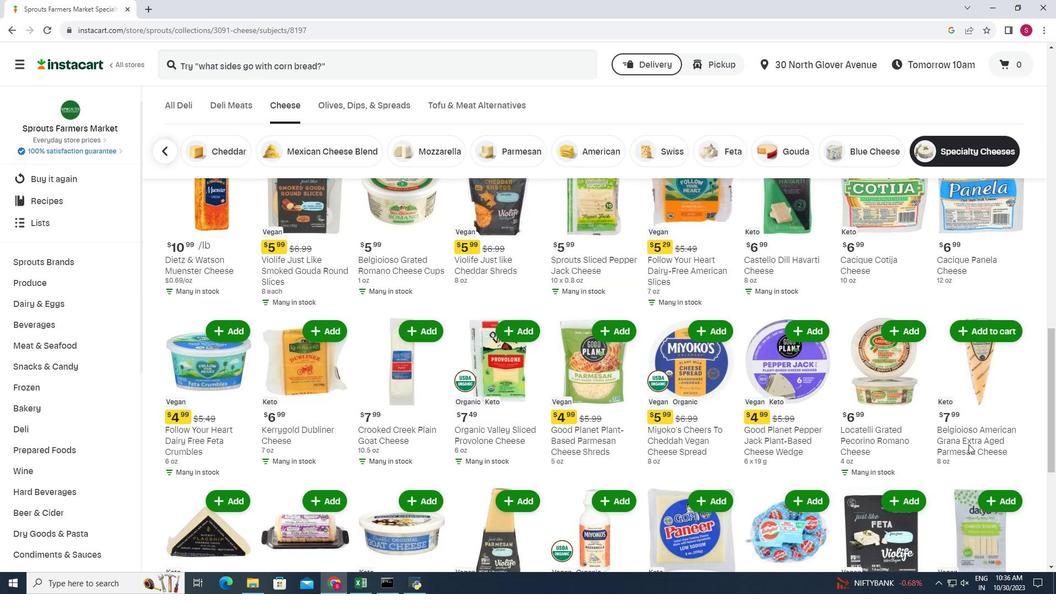 
Action: Mouse moved to (969, 445)
Screenshot: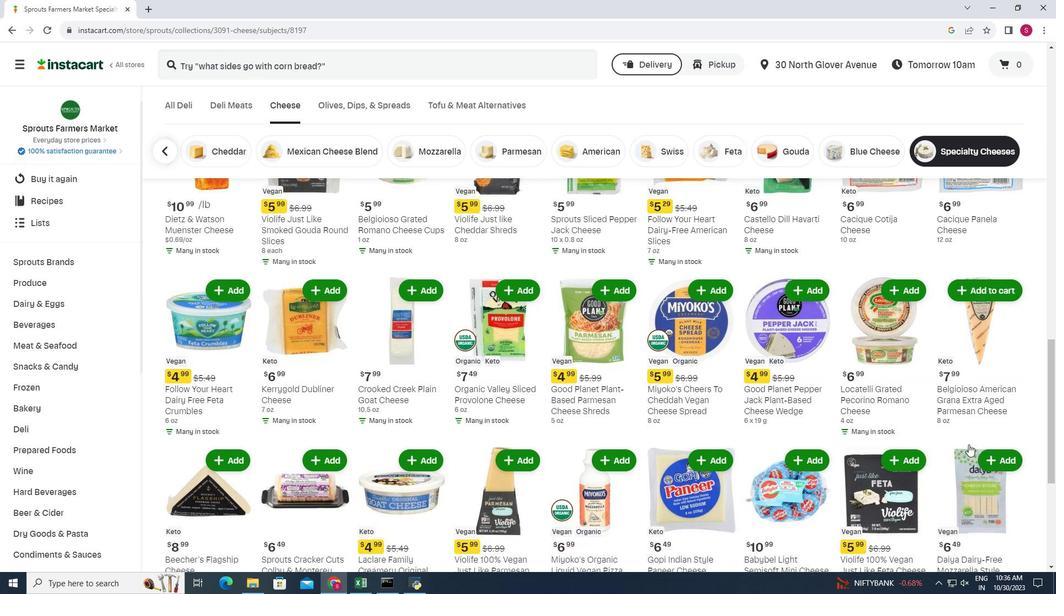 
Action: Mouse scrolled (969, 444) with delta (0, 0)
Screenshot: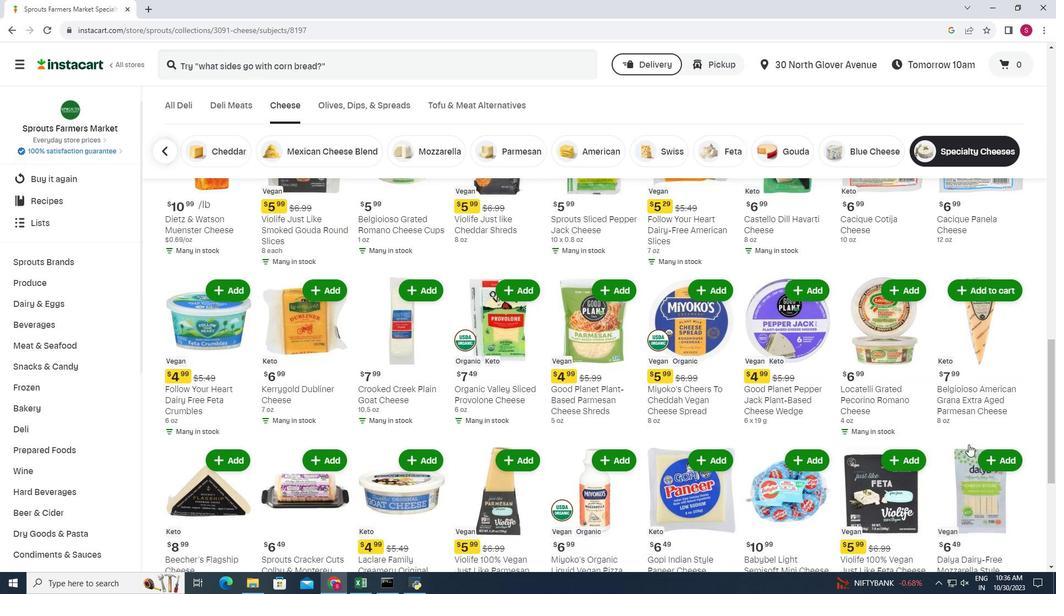 
Action: Mouse moved to (190, 422)
Screenshot: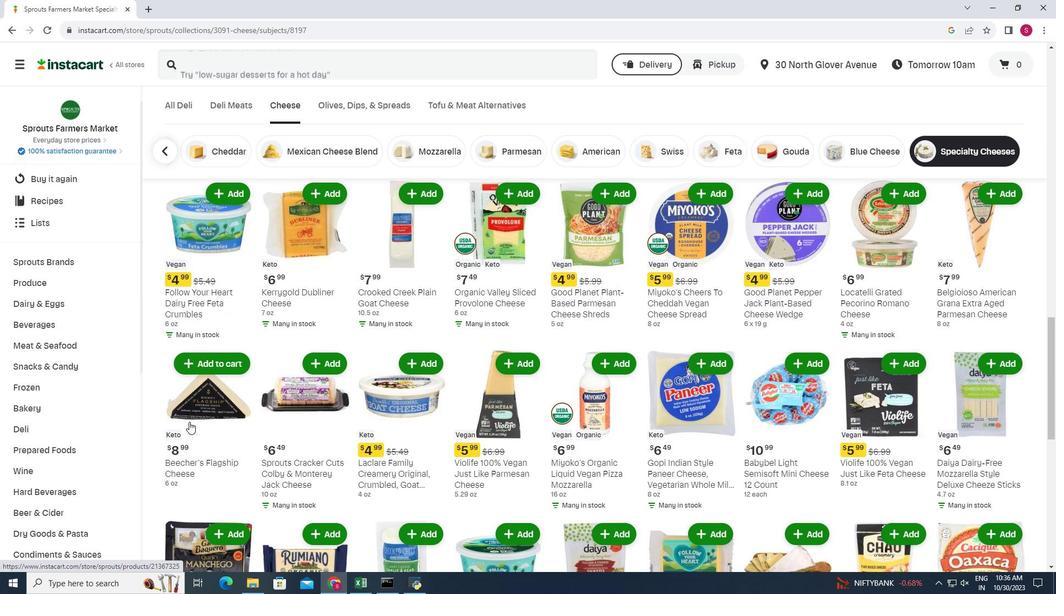 
Action: Mouse scrolled (190, 421) with delta (0, 0)
Screenshot: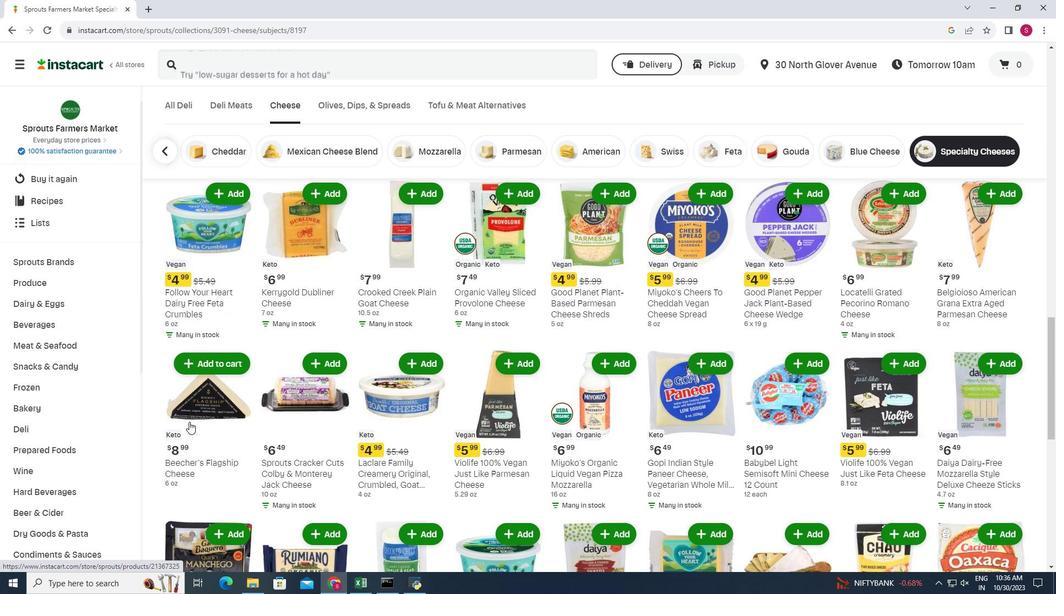 
Action: Mouse moved to (190, 422)
Screenshot: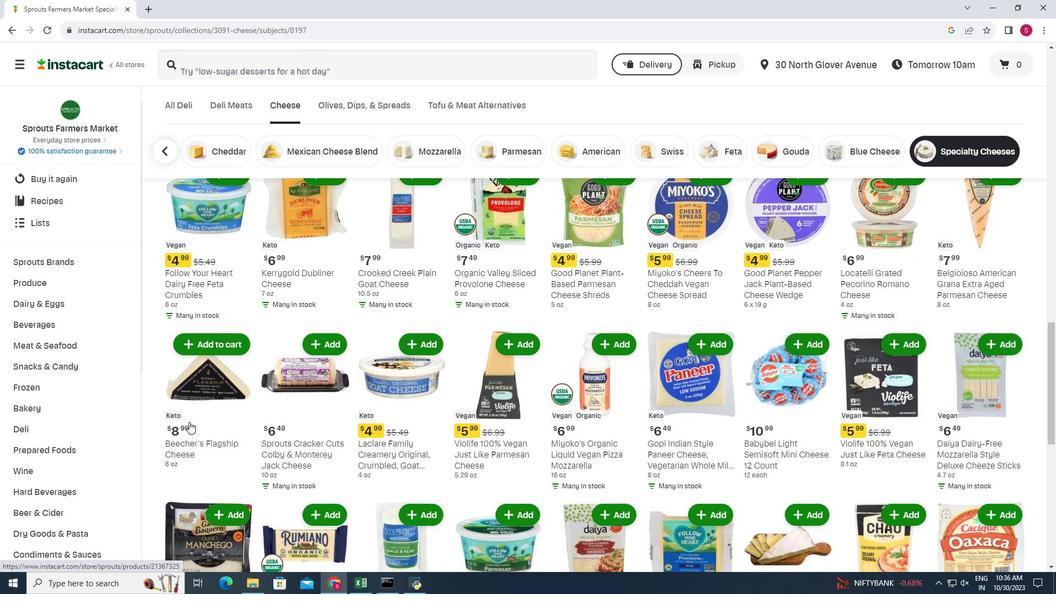 
Action: Mouse scrolled (190, 422) with delta (0, 0)
Screenshot: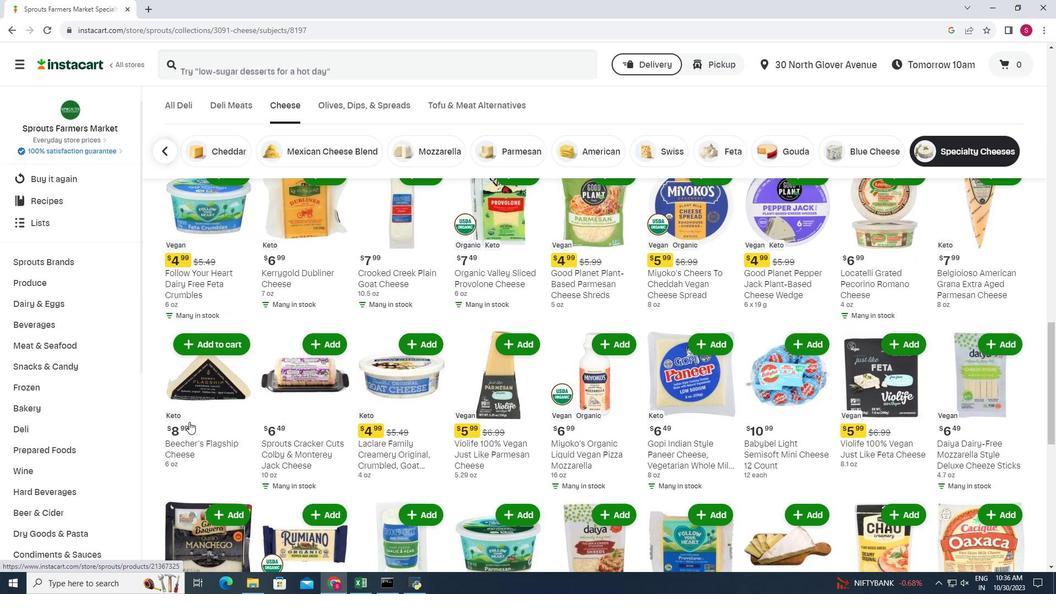 
Action: Mouse scrolled (190, 422) with delta (0, 0)
Screenshot: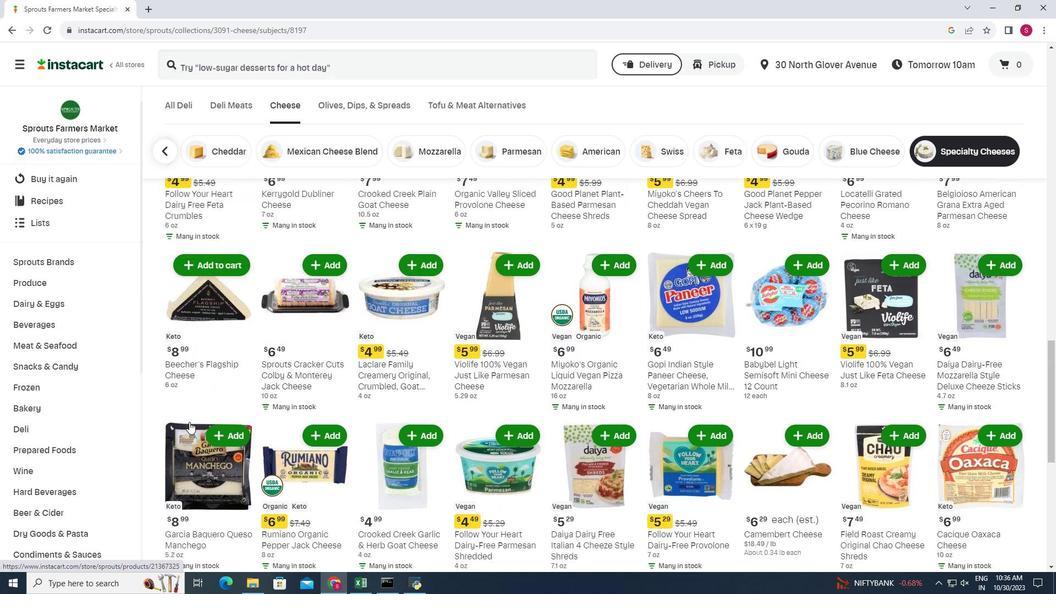 
Action: Mouse moved to (1008, 444)
Screenshot: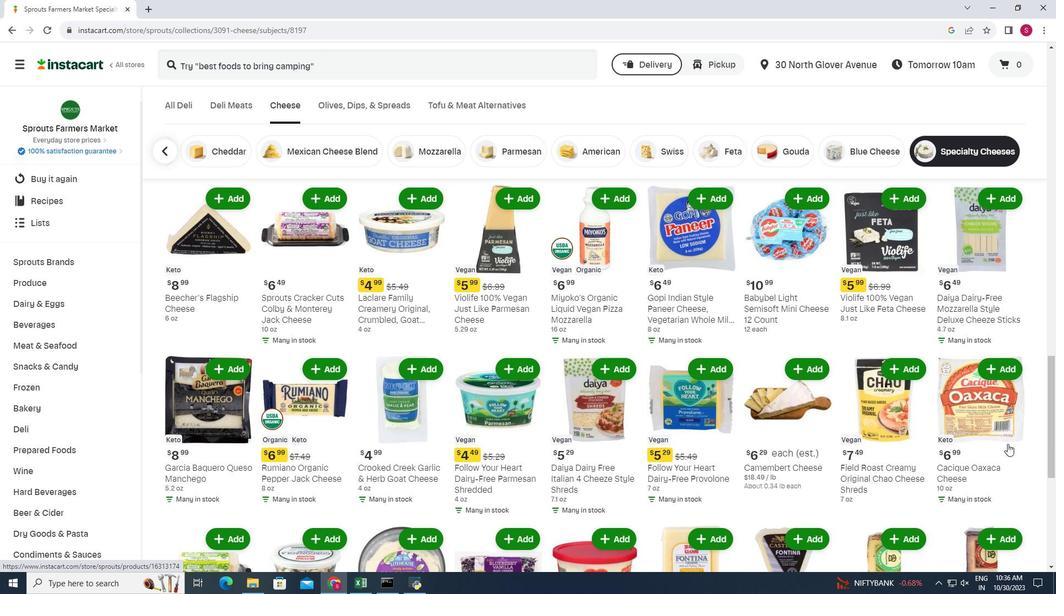
Action: Mouse scrolled (1008, 444) with delta (0, 0)
Screenshot: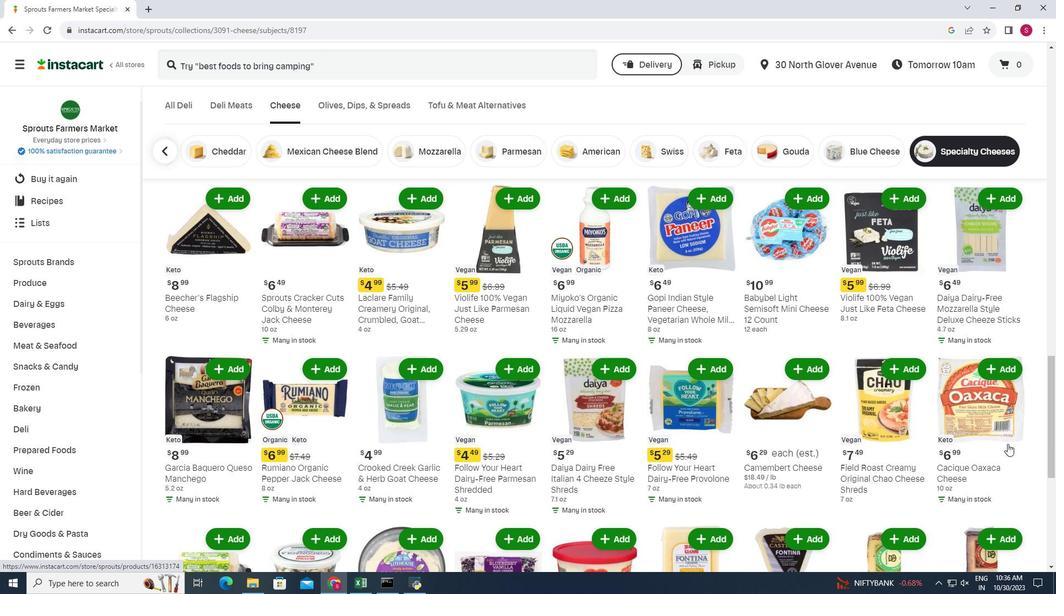 
Action: Mouse scrolled (1008, 444) with delta (0, 0)
Screenshot: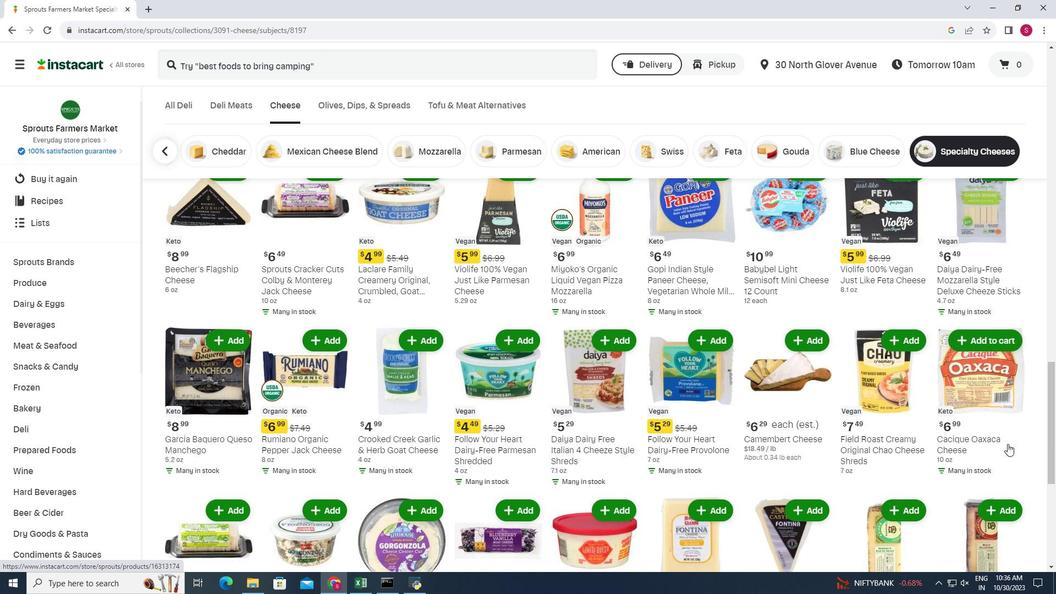 
Action: Mouse scrolled (1008, 444) with delta (0, 0)
Screenshot: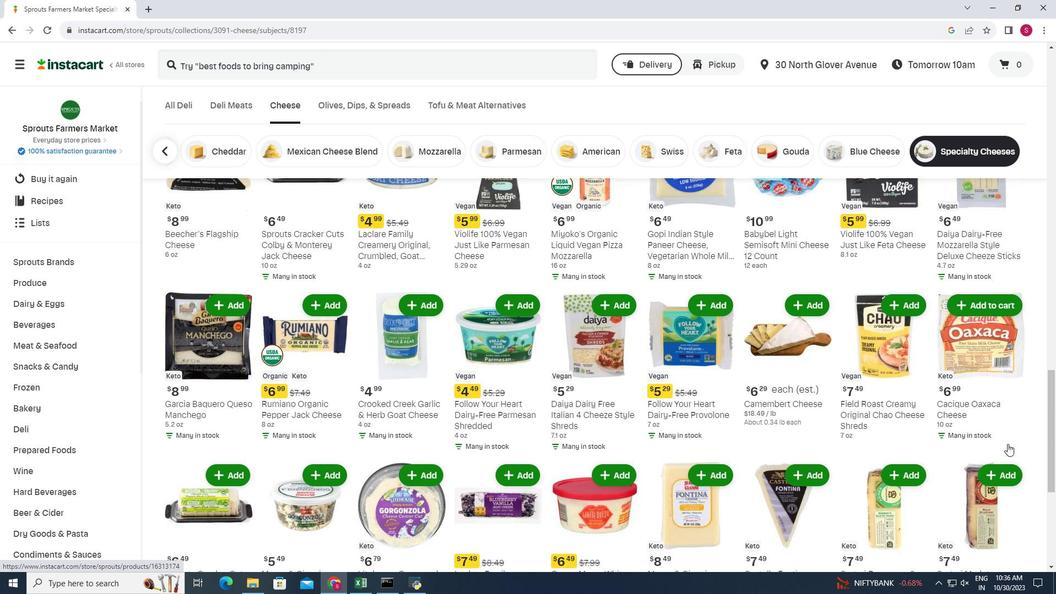 
Action: Mouse moved to (229, 473)
Screenshot: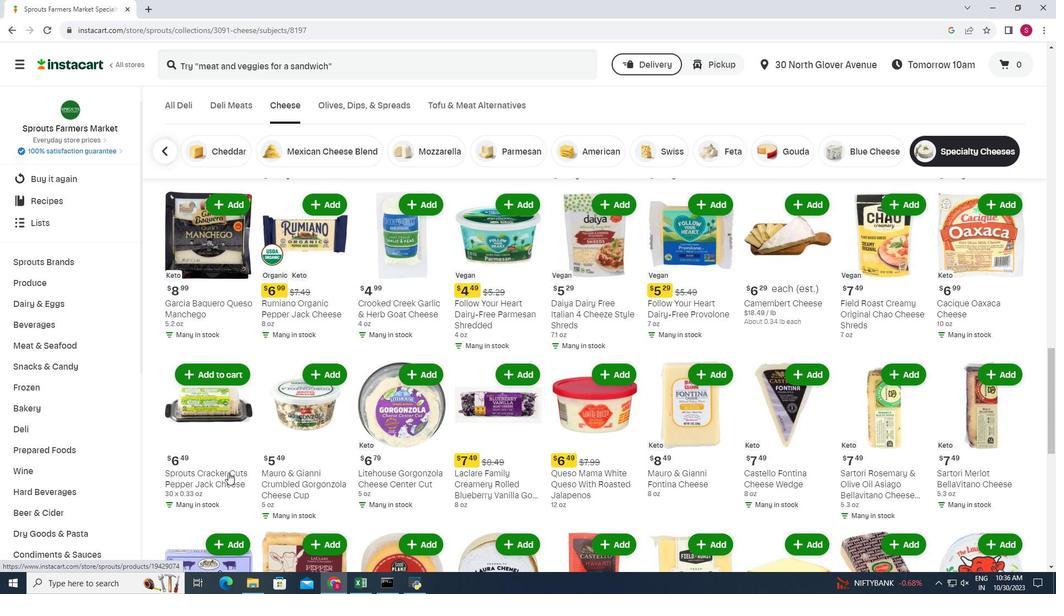
Action: Mouse scrolled (229, 473) with delta (0, 0)
Screenshot: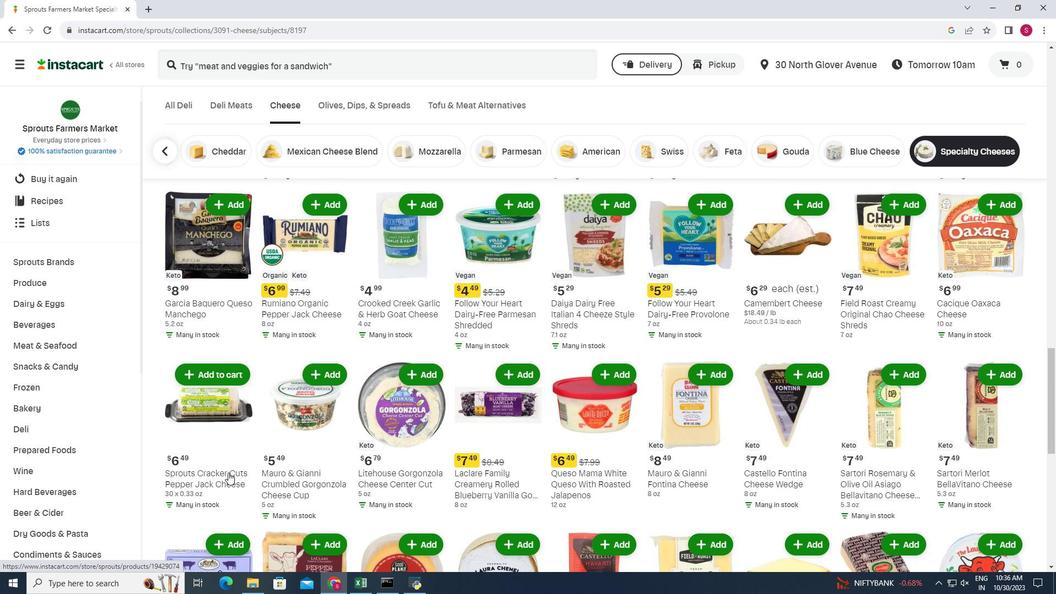 
Action: Mouse scrolled (229, 473) with delta (0, 0)
Screenshot: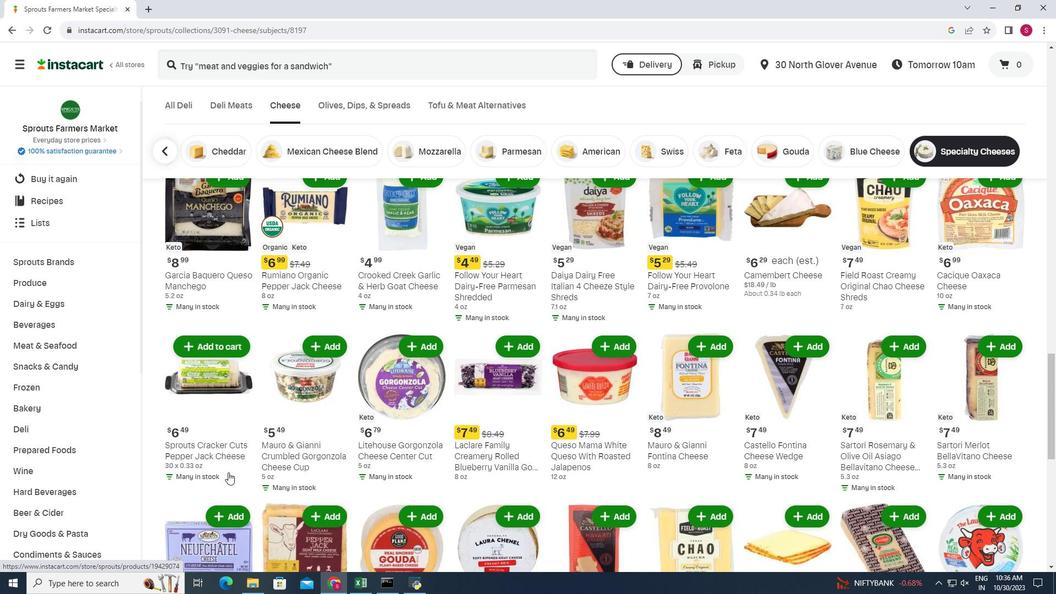 
Action: Mouse scrolled (229, 473) with delta (0, 0)
Screenshot: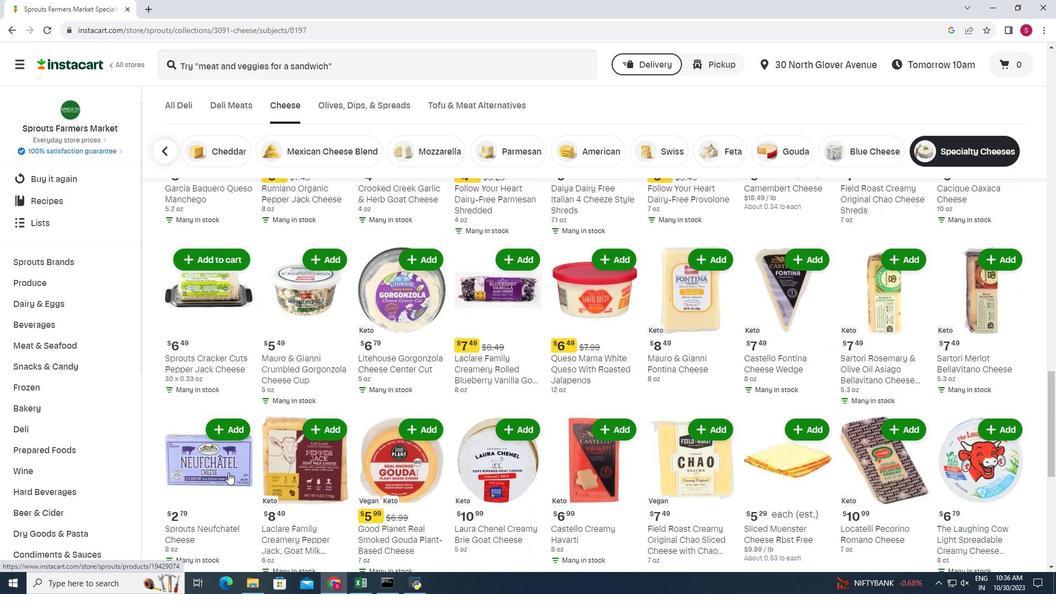 
Action: Mouse moved to (328, 376)
Screenshot: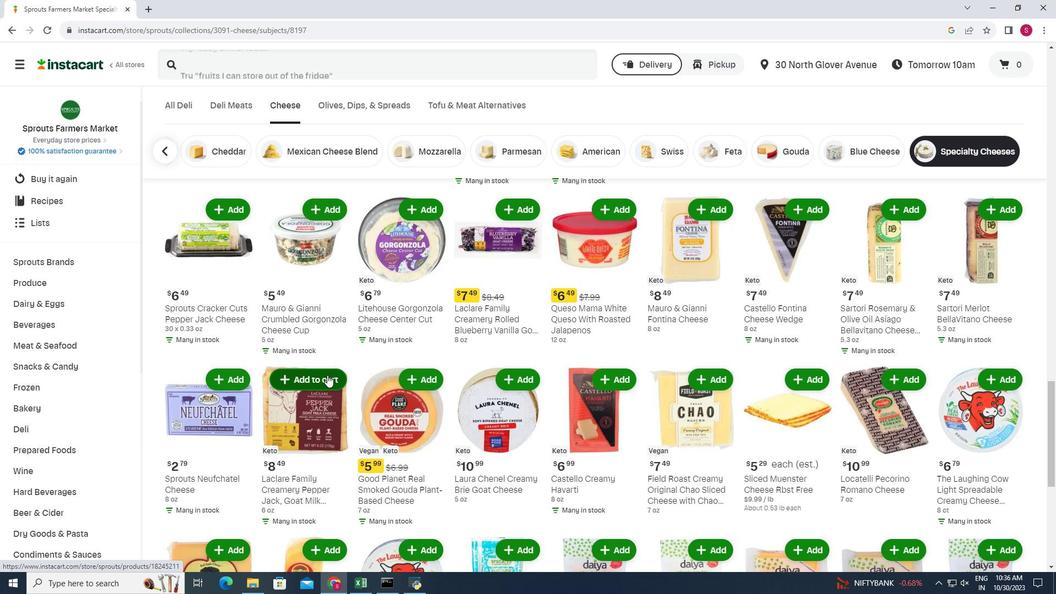 
Action: Mouse pressed left at (328, 376)
Screenshot: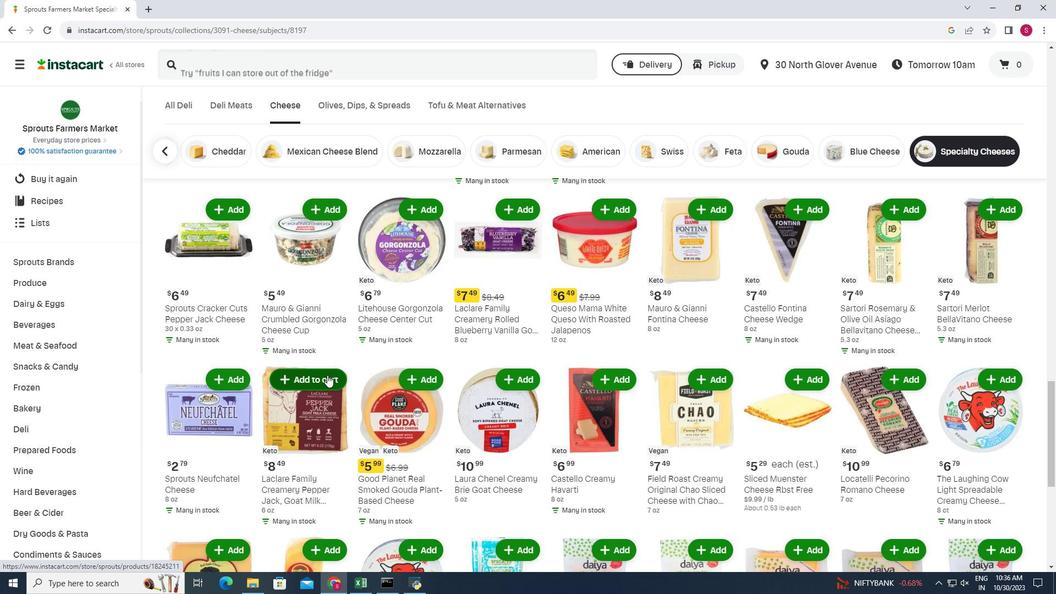 
Action: Mouse moved to (352, 347)
Screenshot: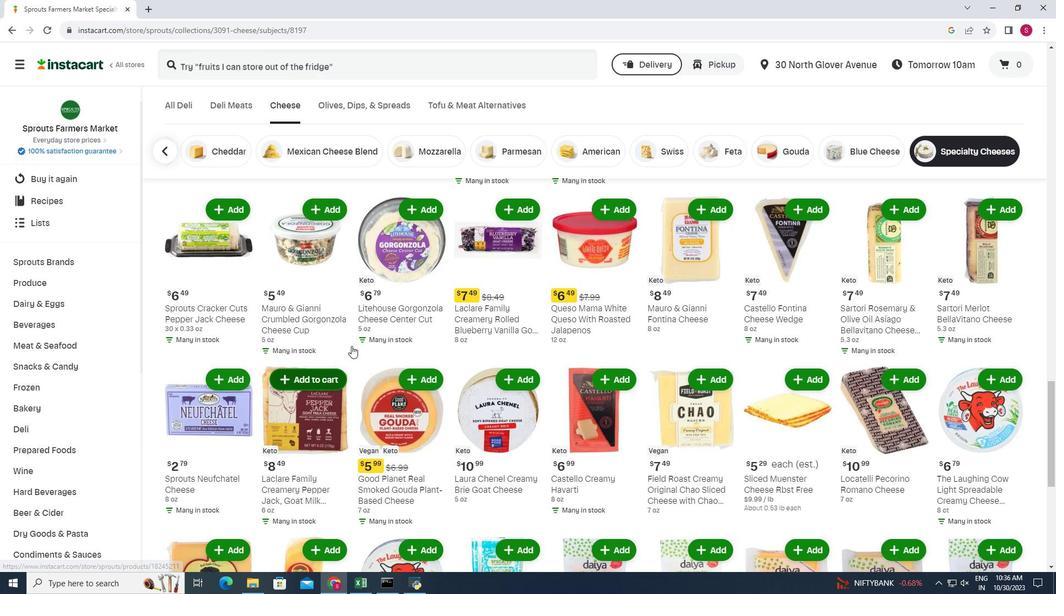 
